 Task: AssignAyush98111@gmail.com as Assignee of Child Issue ChildIssue0000000101 of Issue Issue0000000051 in Backlog  in Scrum Project Project0000000011 in Jira. AssignAyush98111@gmail.com as Assignee of Child Issue ChildIssue0000000102 of Issue Issue0000000051 in Backlog  in Scrum Project Project0000000011 in Jira. AssignAyush98111@gmail.com as Assignee of Child Issue ChildIssue0000000103 of Issue Issue0000000052 in Backlog  in Scrum Project Project0000000011 in Jira. AssignAyush98111@gmail.com as Assignee of Child Issue ChildIssue0000000104 of Issue Issue0000000052 in Backlog  in Scrum Project Project0000000011 in Jira. AssignAyush98111@gmail.com as Assignee of Child Issue ChildIssue0000000105 of Issue Issue0000000053 in Backlog  in Scrum Project Project0000000011 in Jira
Action: Mouse moved to (122, 235)
Screenshot: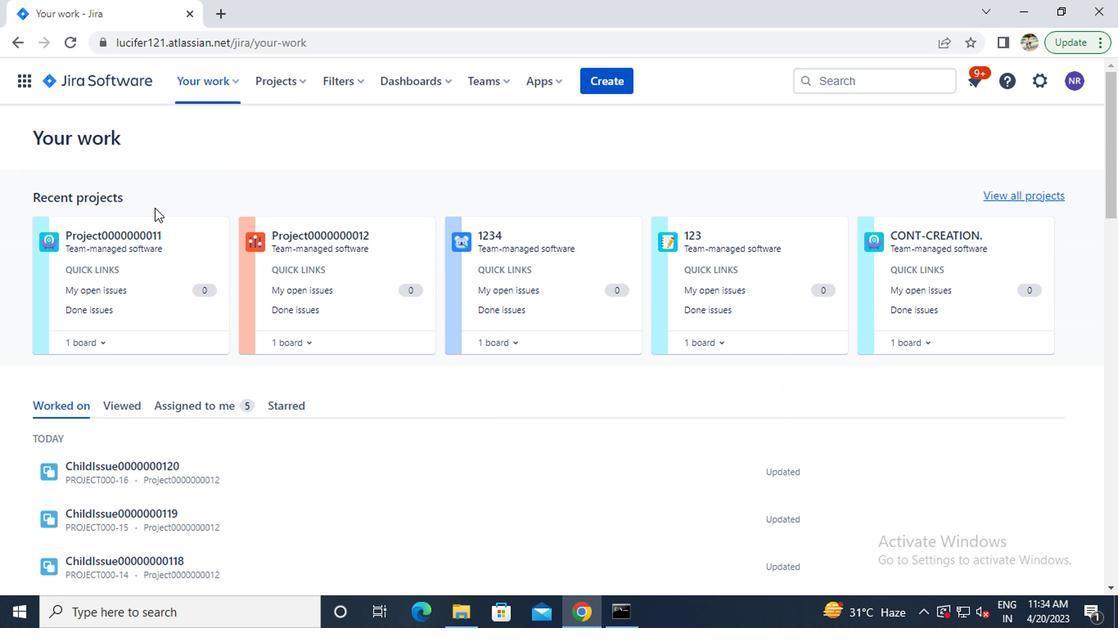 
Action: Mouse pressed left at (122, 235)
Screenshot: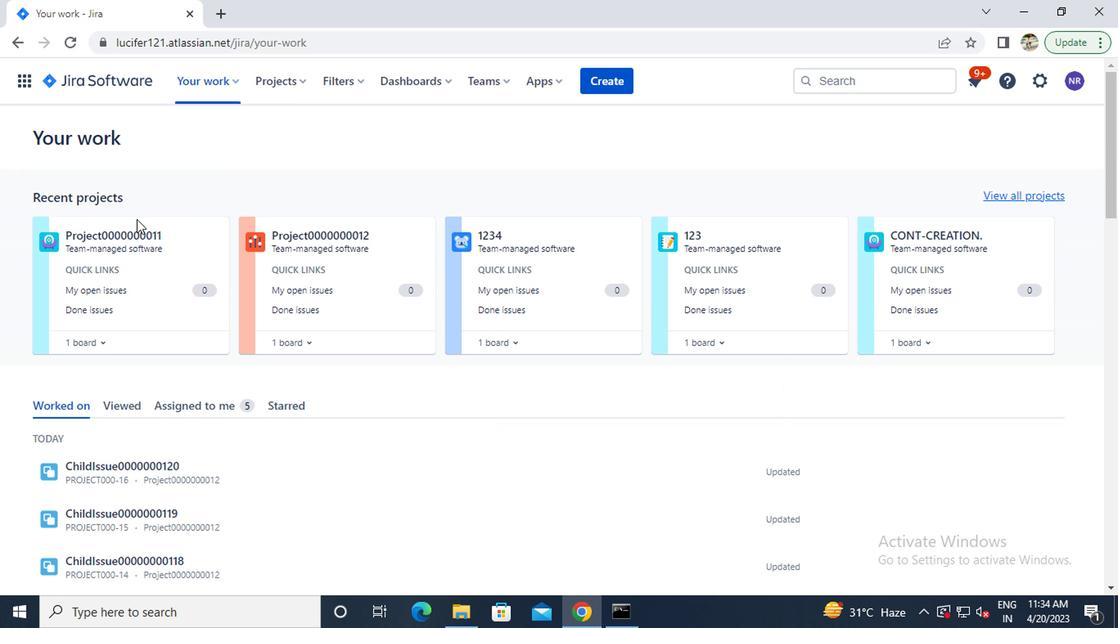 
Action: Mouse moved to (104, 246)
Screenshot: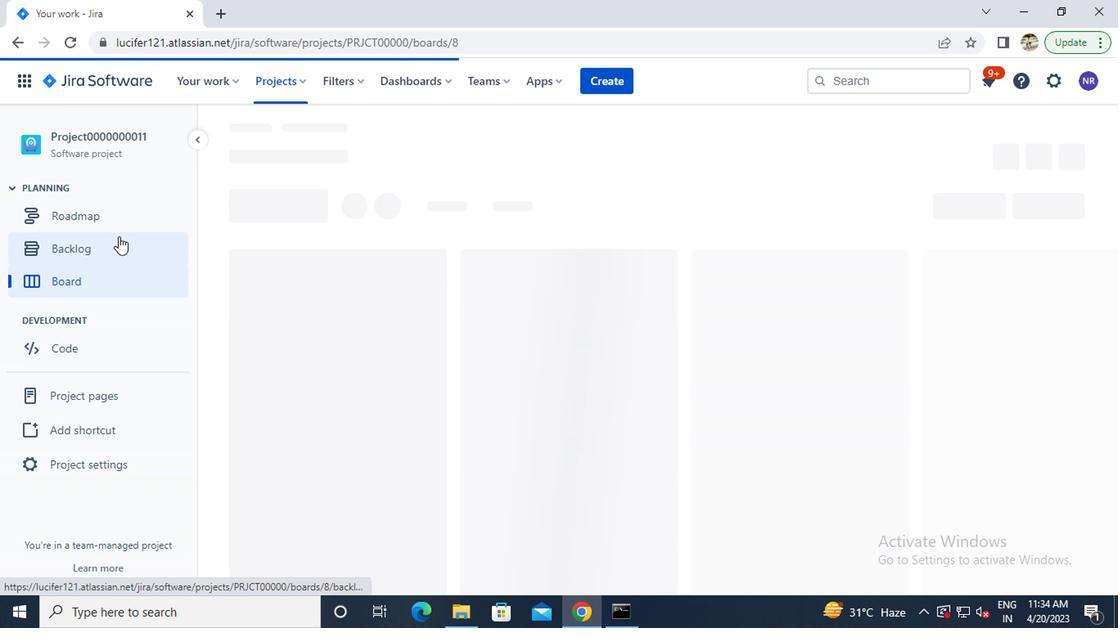 
Action: Mouse pressed left at (104, 246)
Screenshot: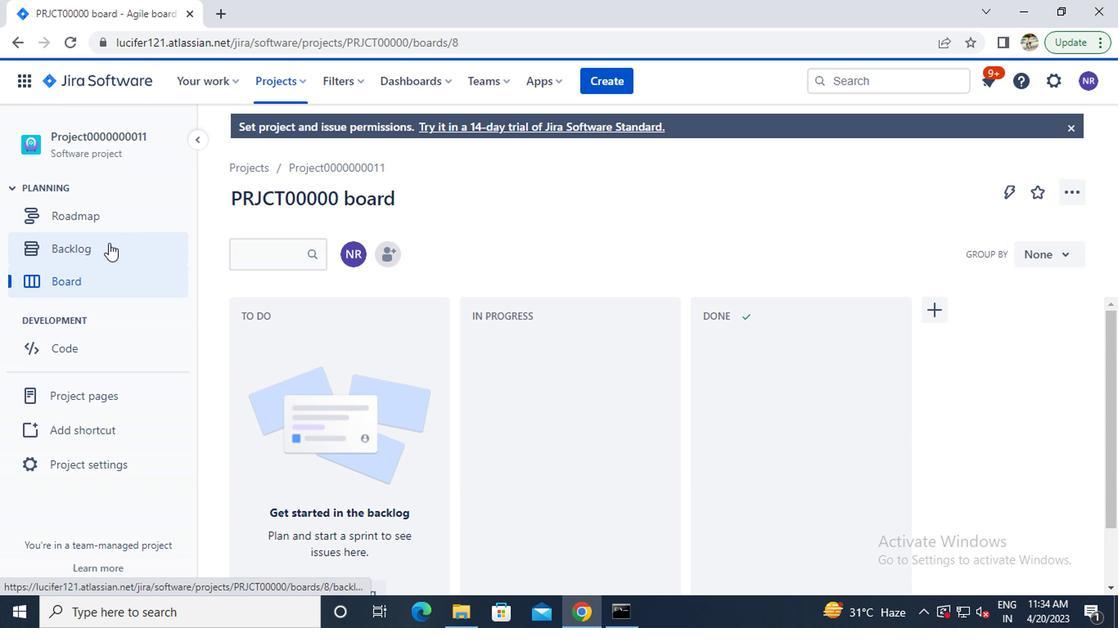 
Action: Mouse moved to (612, 348)
Screenshot: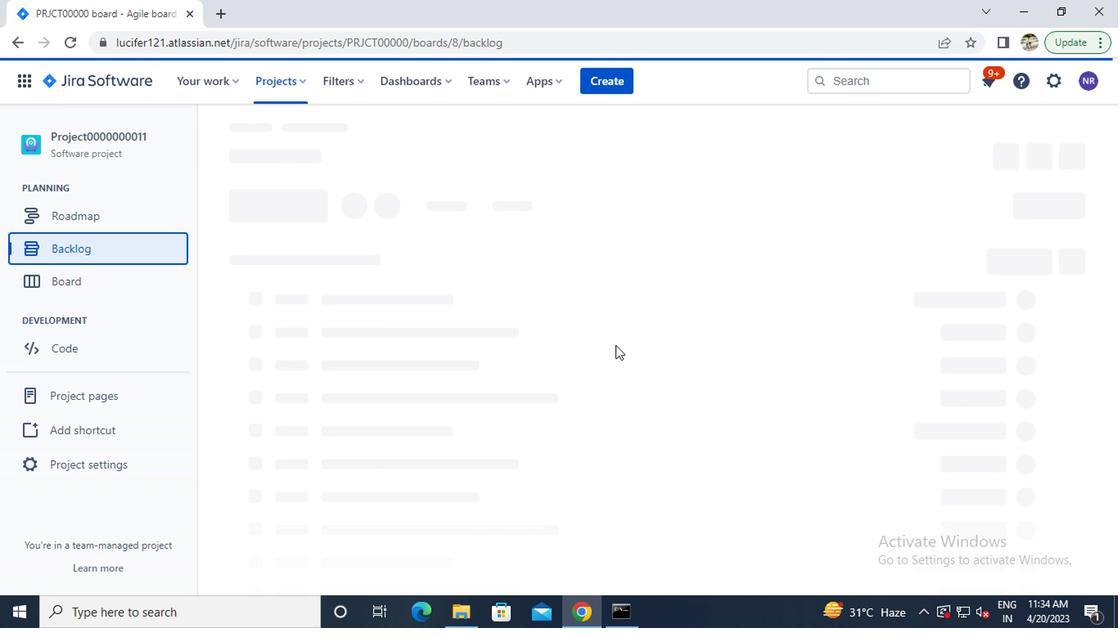 
Action: Mouse scrolled (612, 347) with delta (0, -1)
Screenshot: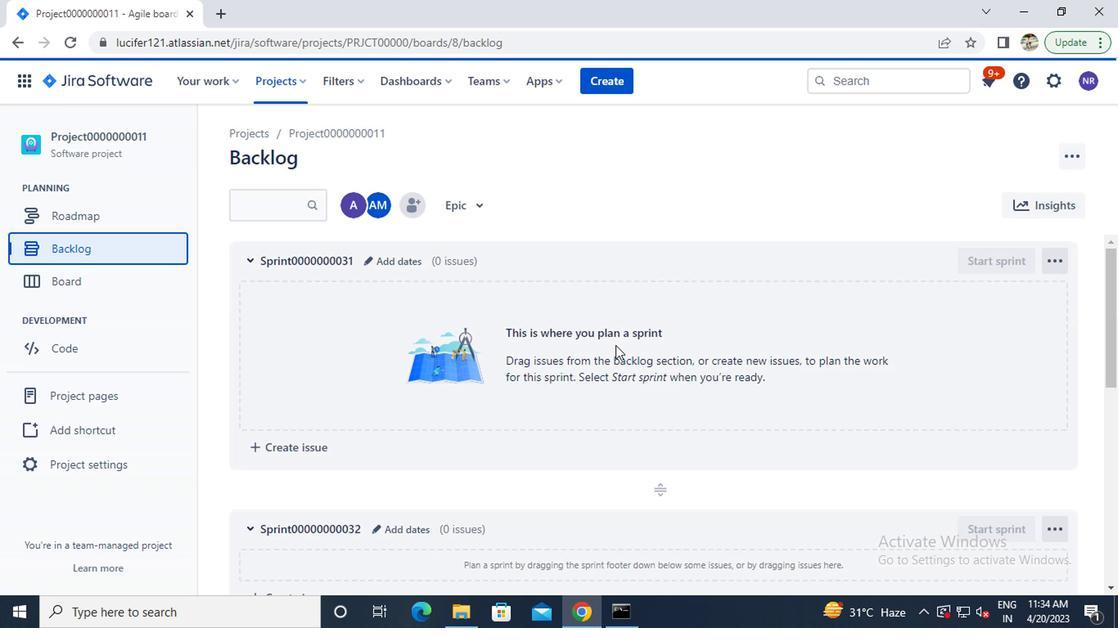 
Action: Mouse scrolled (612, 347) with delta (0, -1)
Screenshot: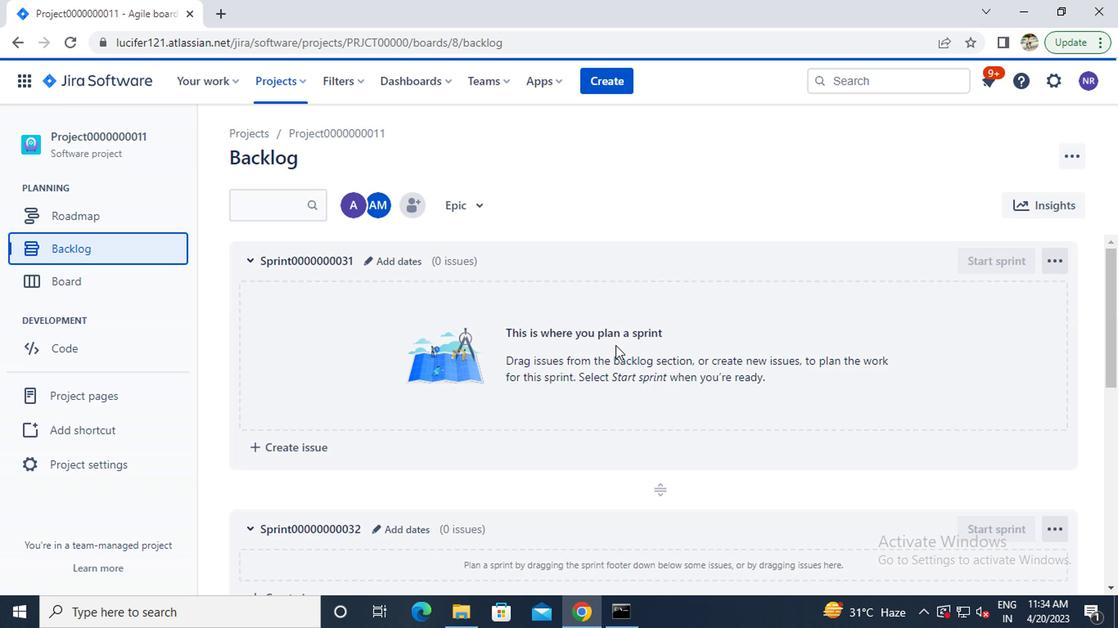 
Action: Mouse scrolled (612, 347) with delta (0, -1)
Screenshot: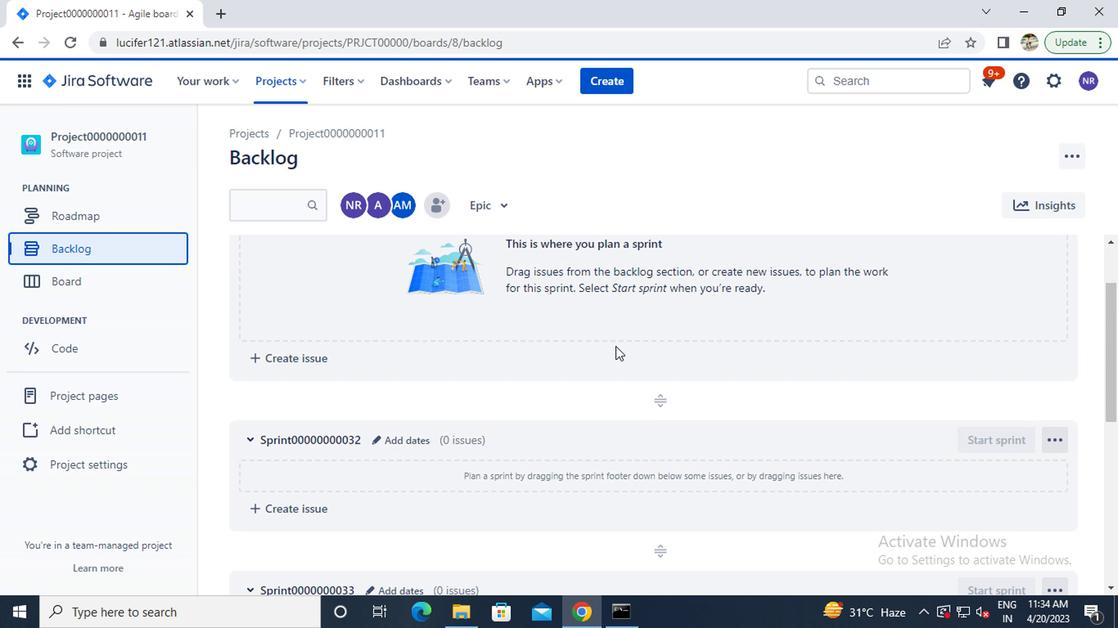 
Action: Mouse scrolled (612, 347) with delta (0, -1)
Screenshot: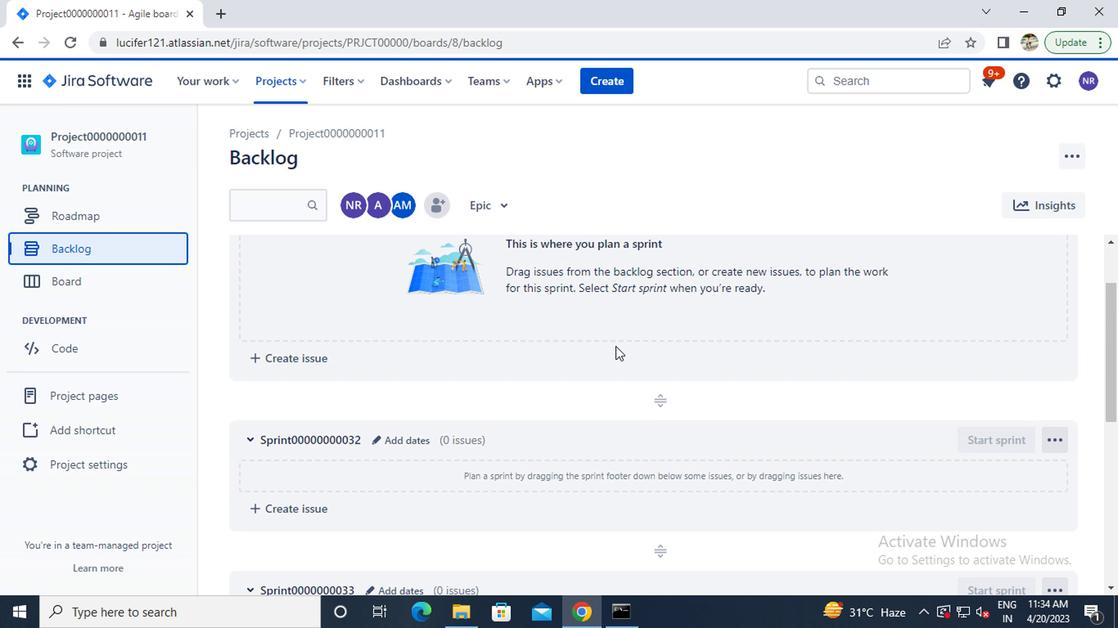 
Action: Mouse scrolled (612, 347) with delta (0, -1)
Screenshot: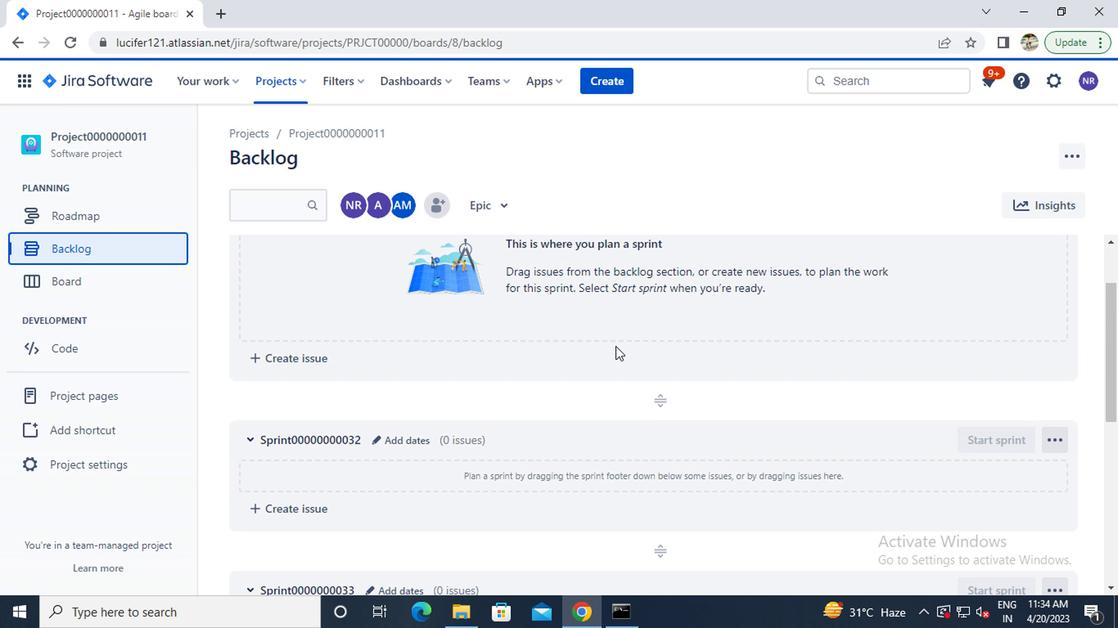 
Action: Mouse moved to (612, 348)
Screenshot: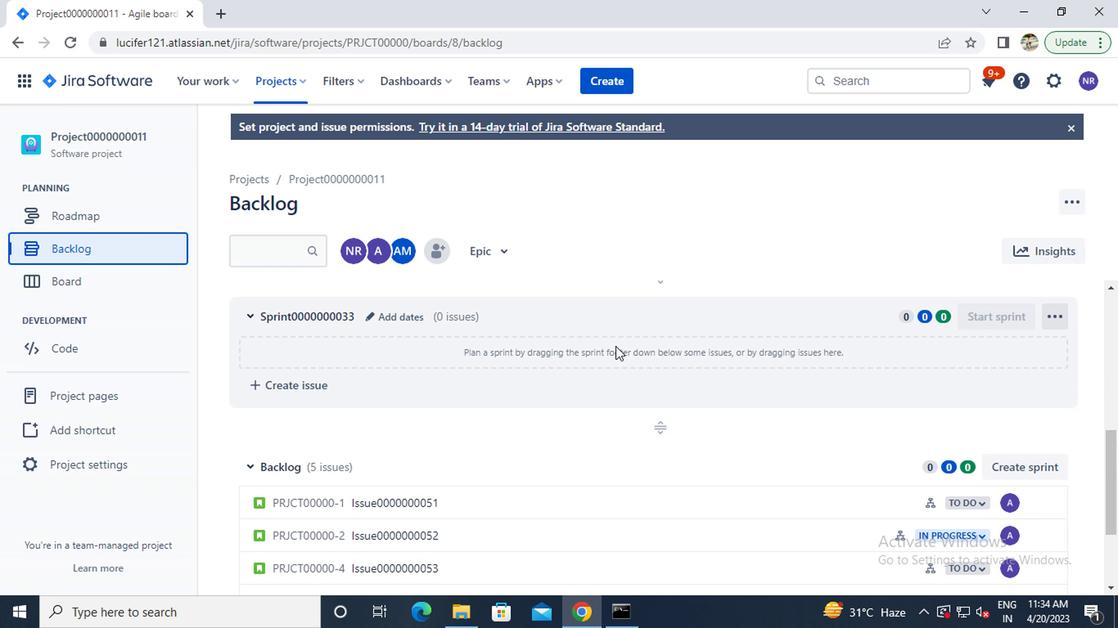 
Action: Mouse scrolled (612, 347) with delta (0, -1)
Screenshot: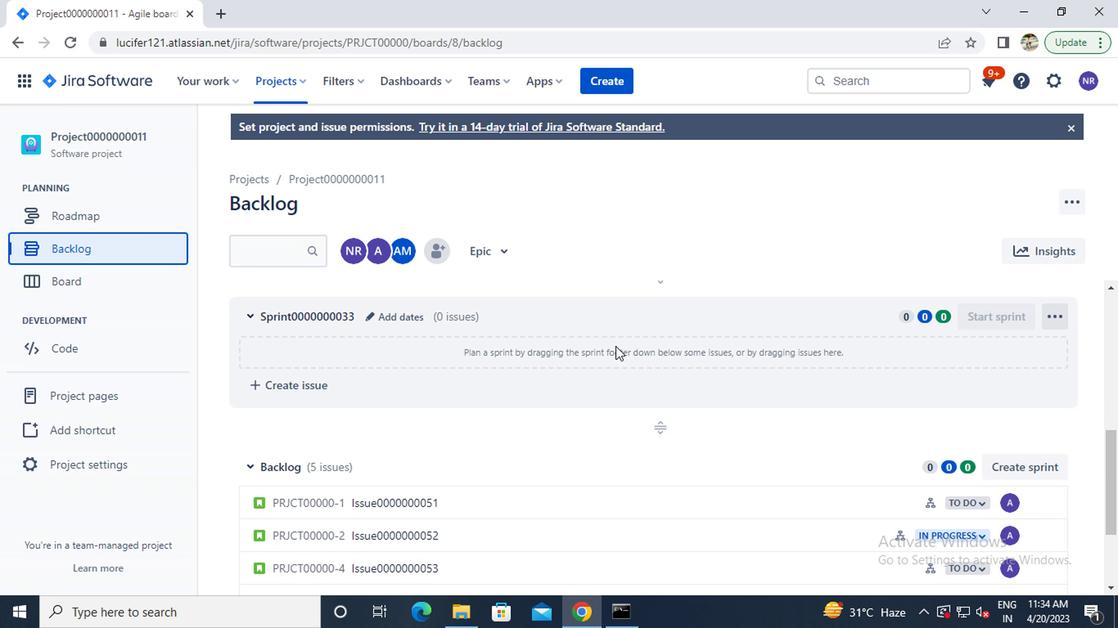 
Action: Mouse moved to (320, 415)
Screenshot: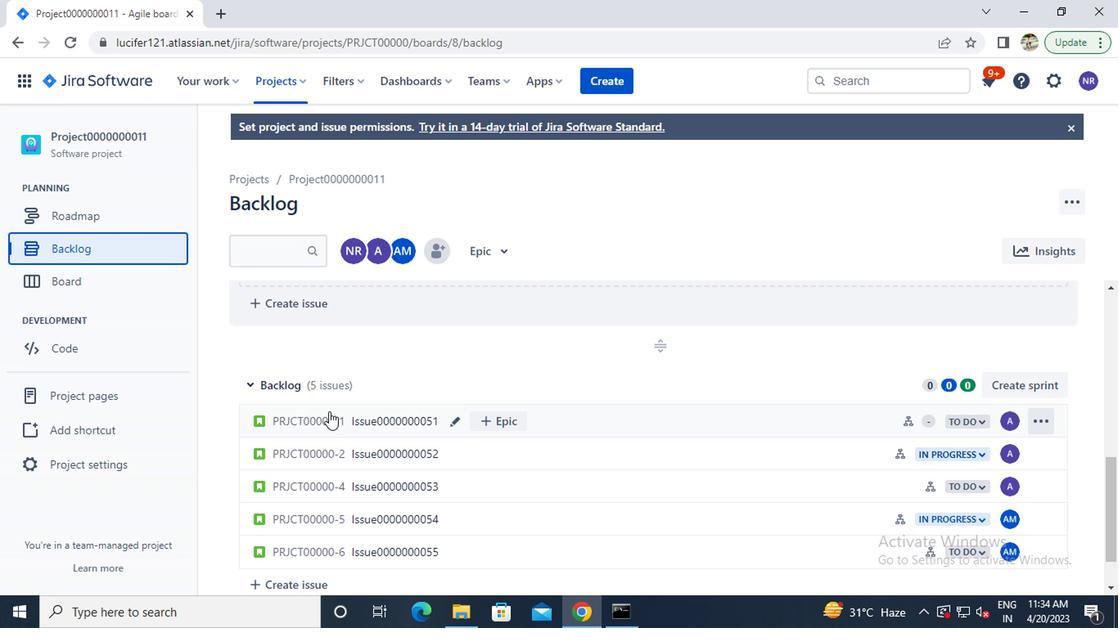 
Action: Mouse pressed left at (320, 415)
Screenshot: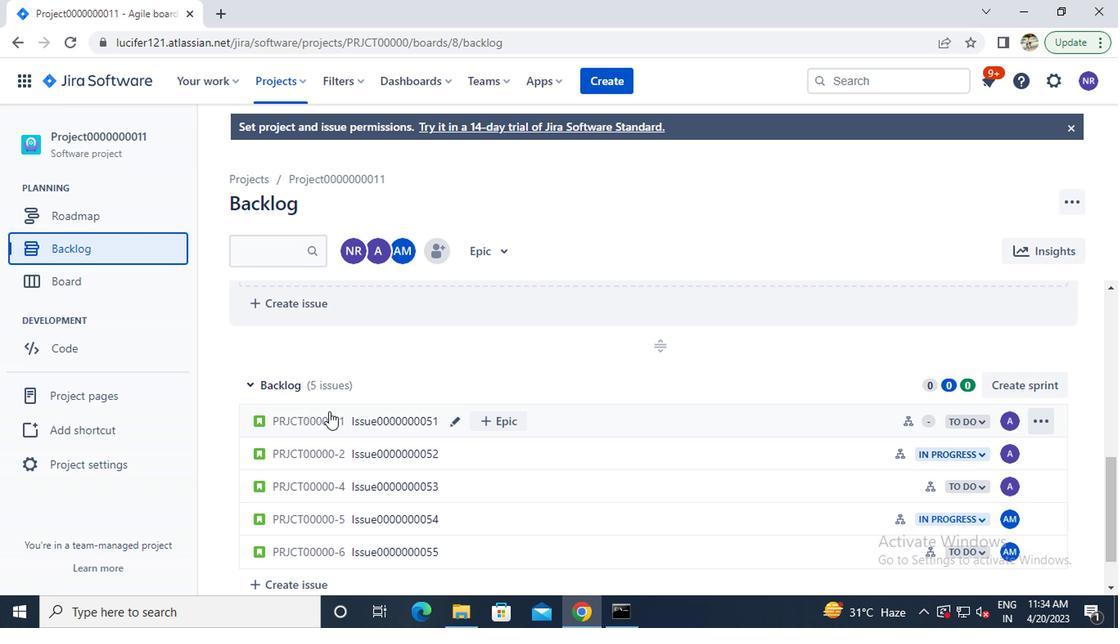 
Action: Mouse moved to (937, 487)
Screenshot: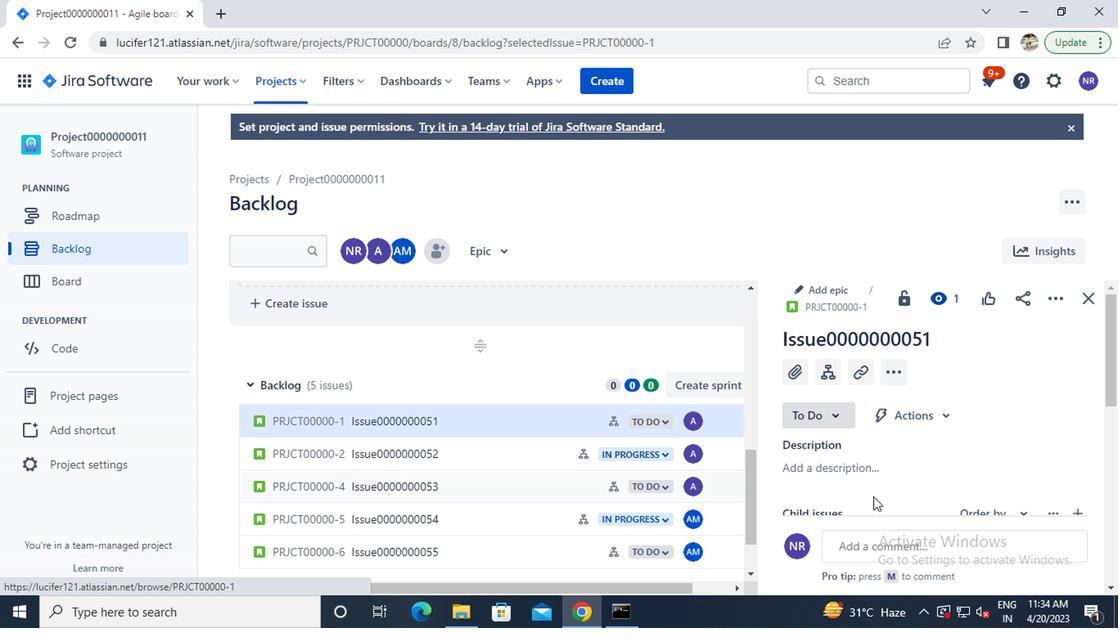 
Action: Mouse scrolled (937, 486) with delta (0, 0)
Screenshot: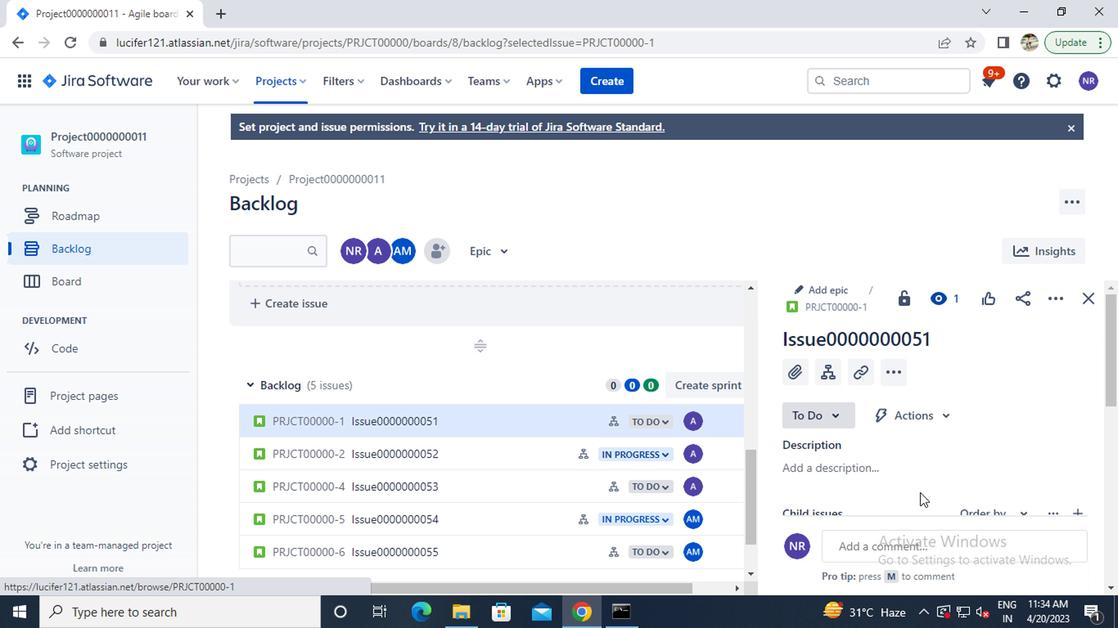 
Action: Mouse scrolled (937, 486) with delta (0, 0)
Screenshot: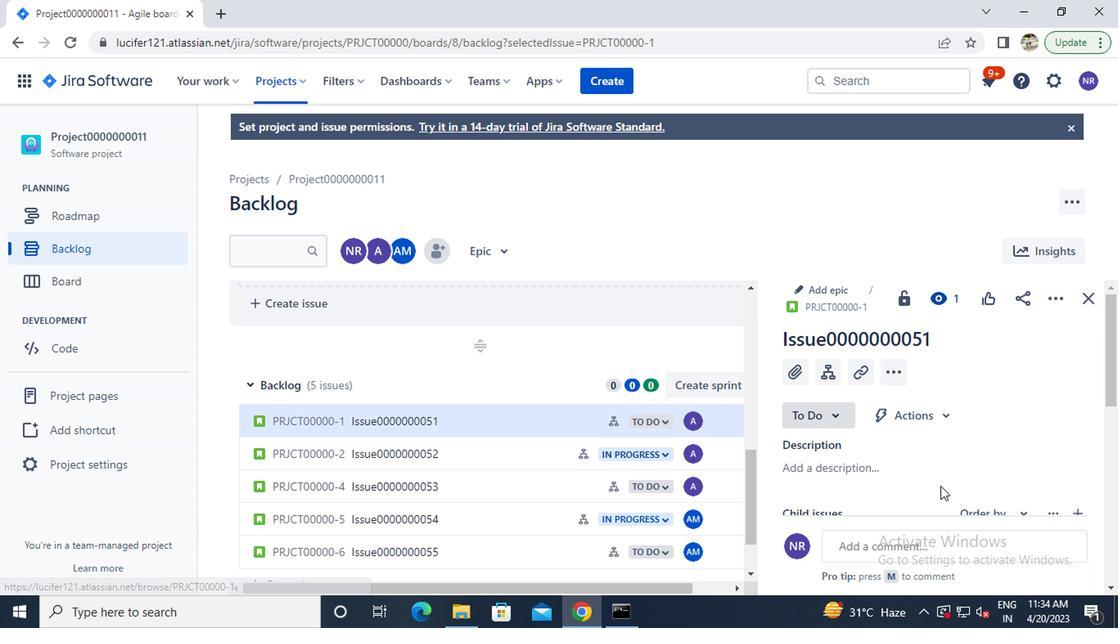 
Action: Mouse moved to (1020, 404)
Screenshot: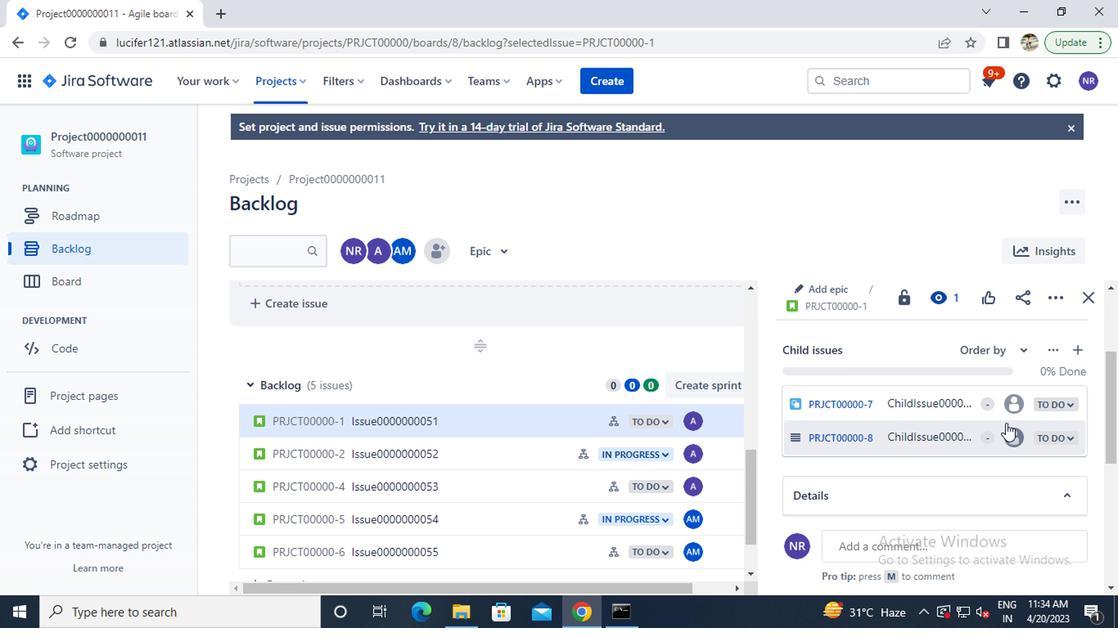 
Action: Mouse pressed left at (1020, 404)
Screenshot: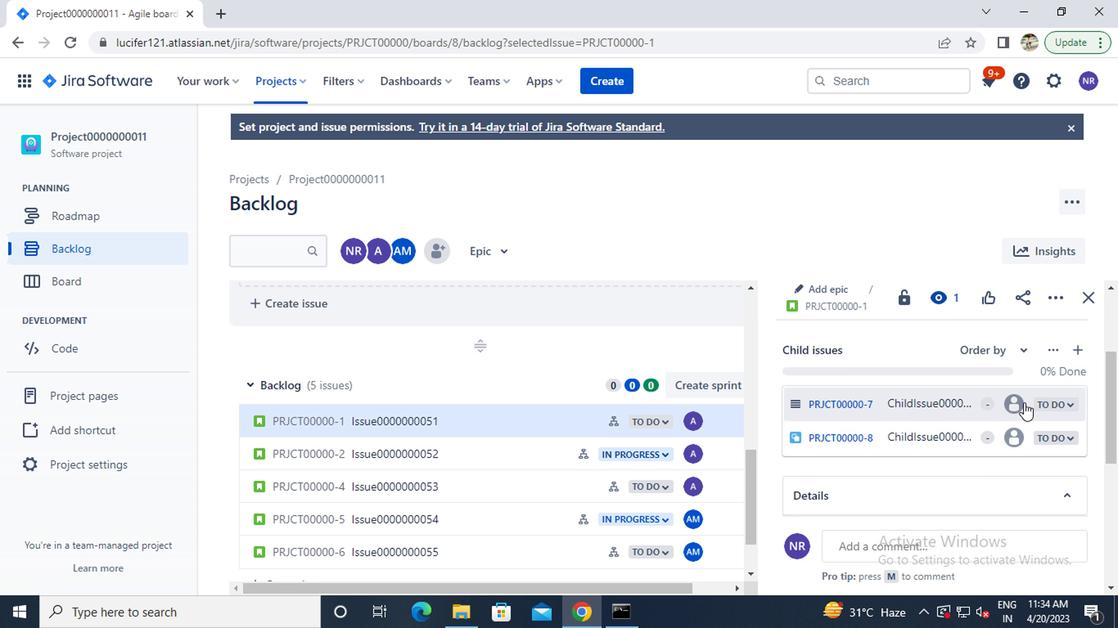 
Action: Mouse moved to (863, 462)
Screenshot: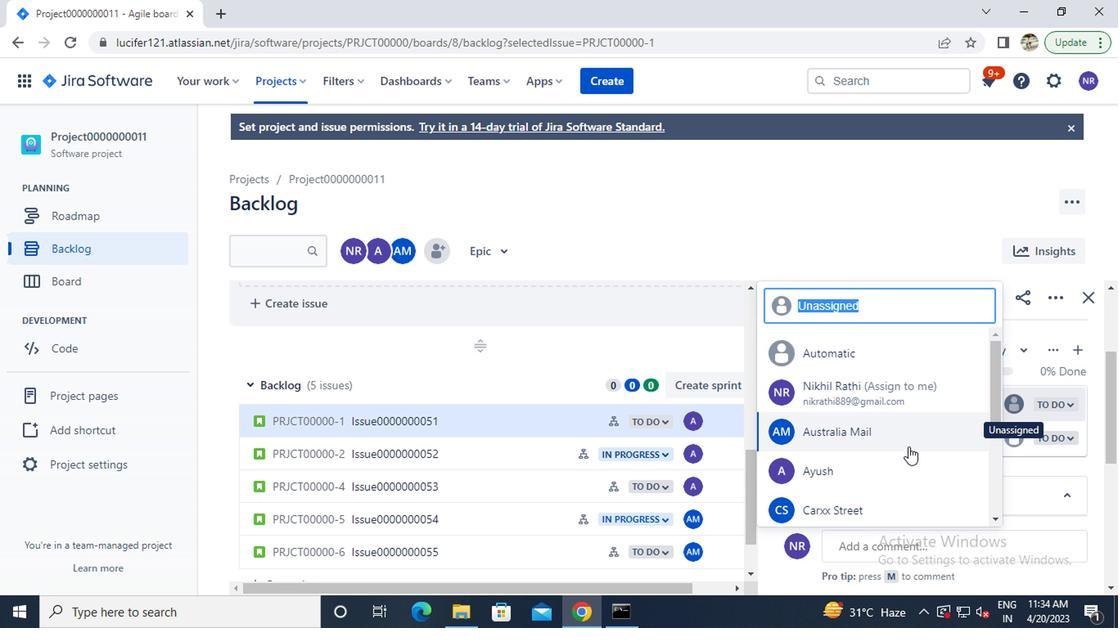 
Action: Mouse pressed left at (863, 462)
Screenshot: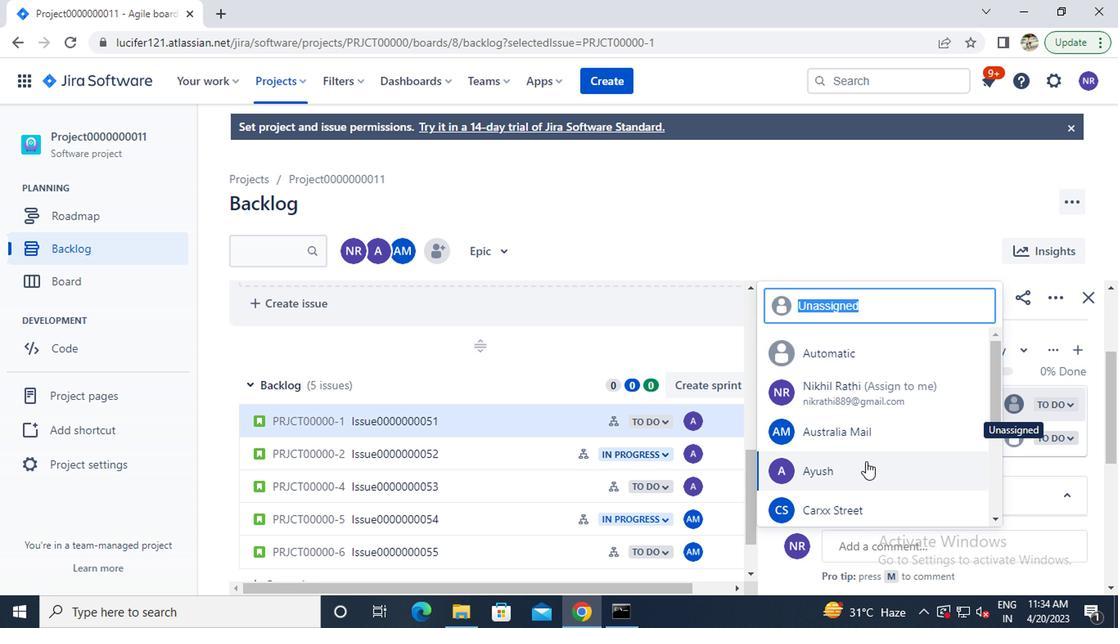
Action: Mouse moved to (1013, 437)
Screenshot: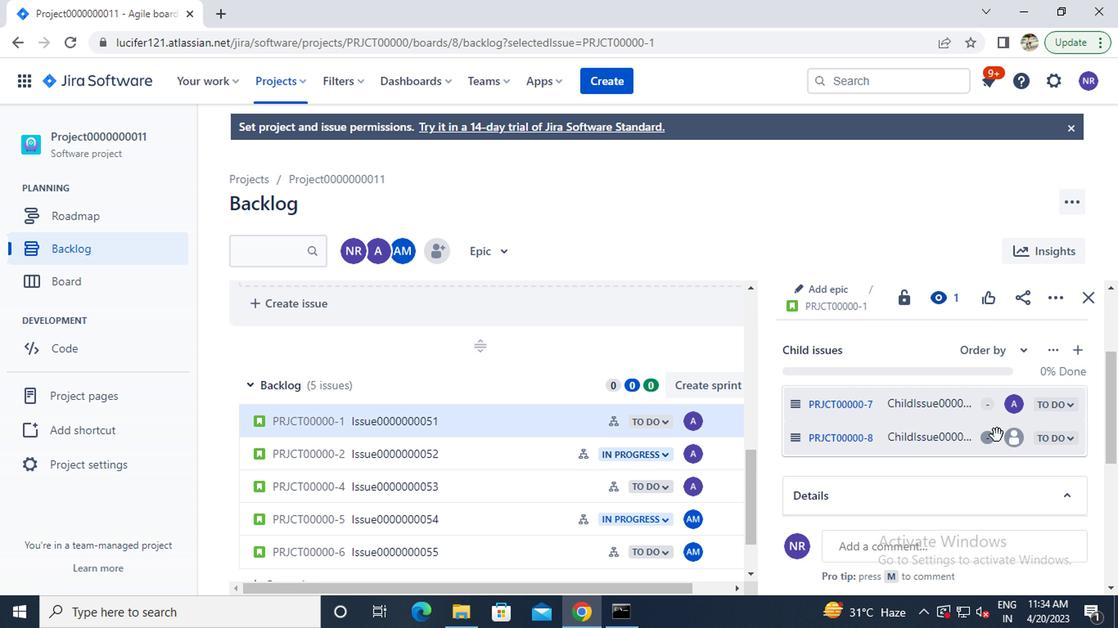 
Action: Mouse pressed left at (1013, 437)
Screenshot: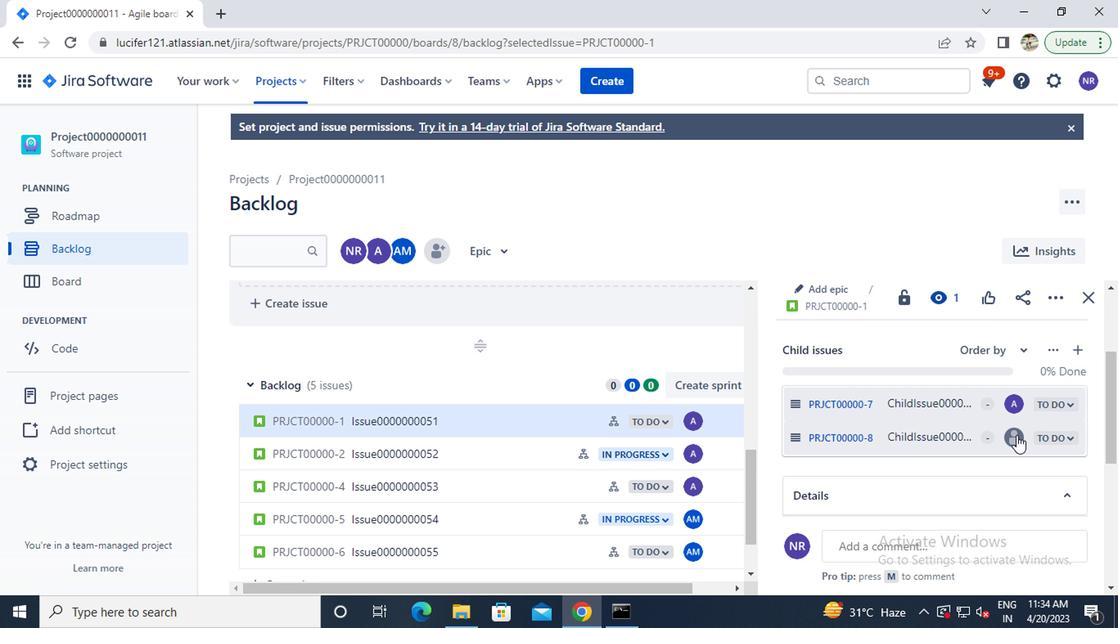 
Action: Mouse moved to (829, 500)
Screenshot: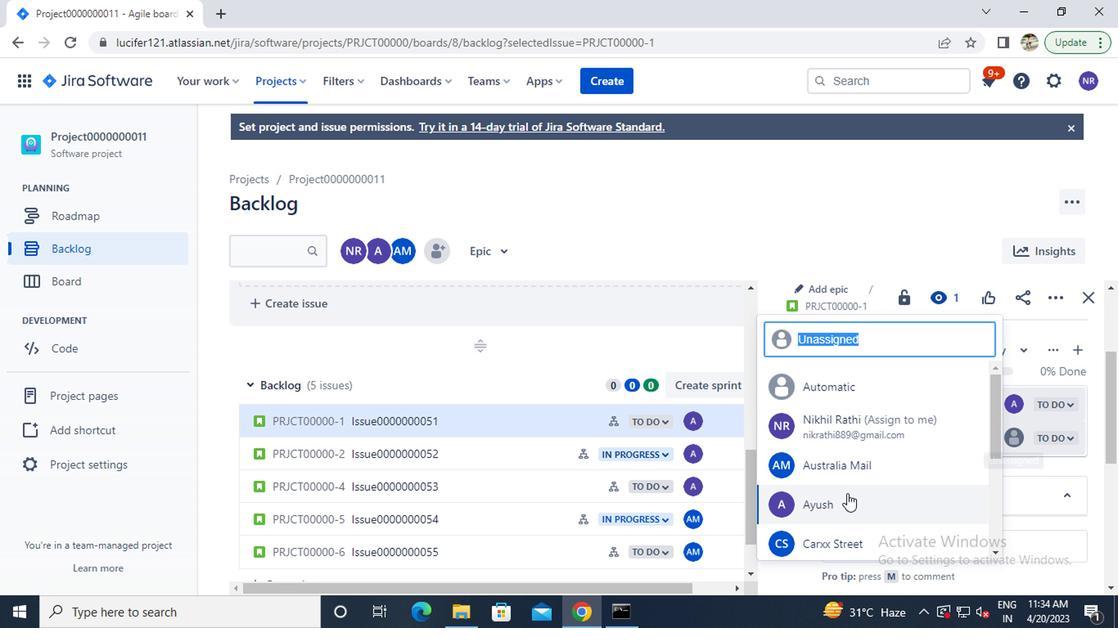 
Action: Mouse pressed left at (829, 500)
Screenshot: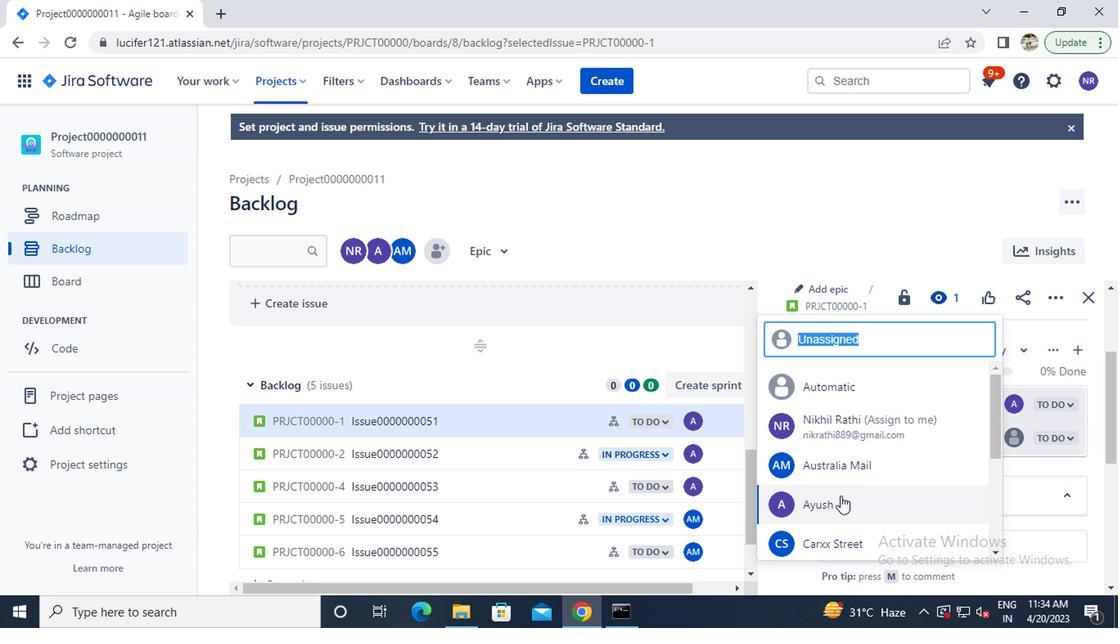 
Action: Mouse moved to (314, 452)
Screenshot: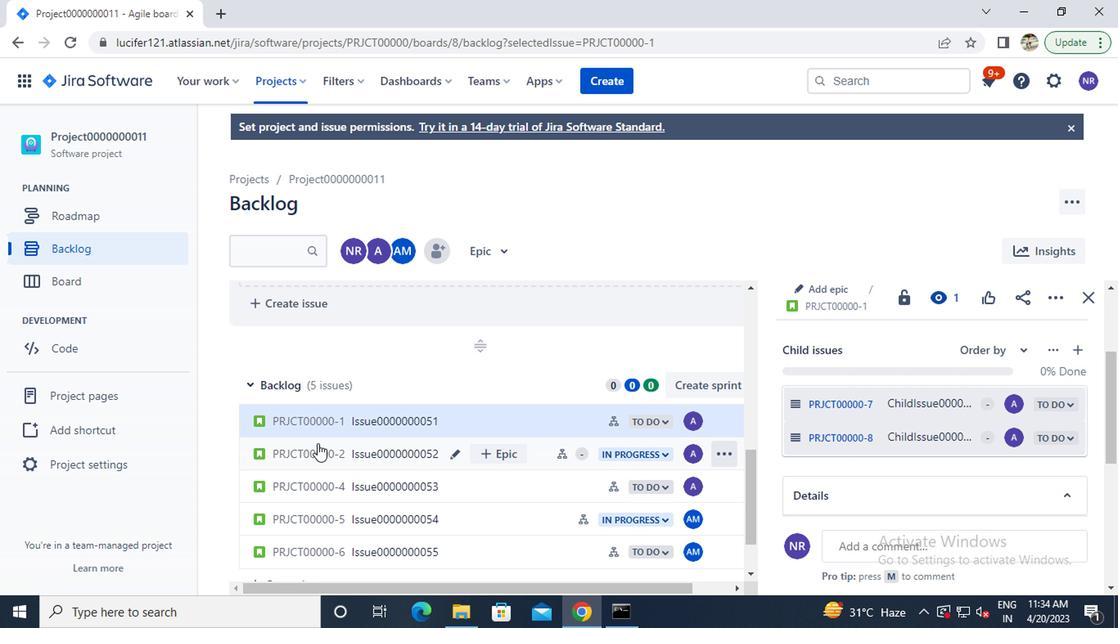 
Action: Mouse pressed left at (314, 452)
Screenshot: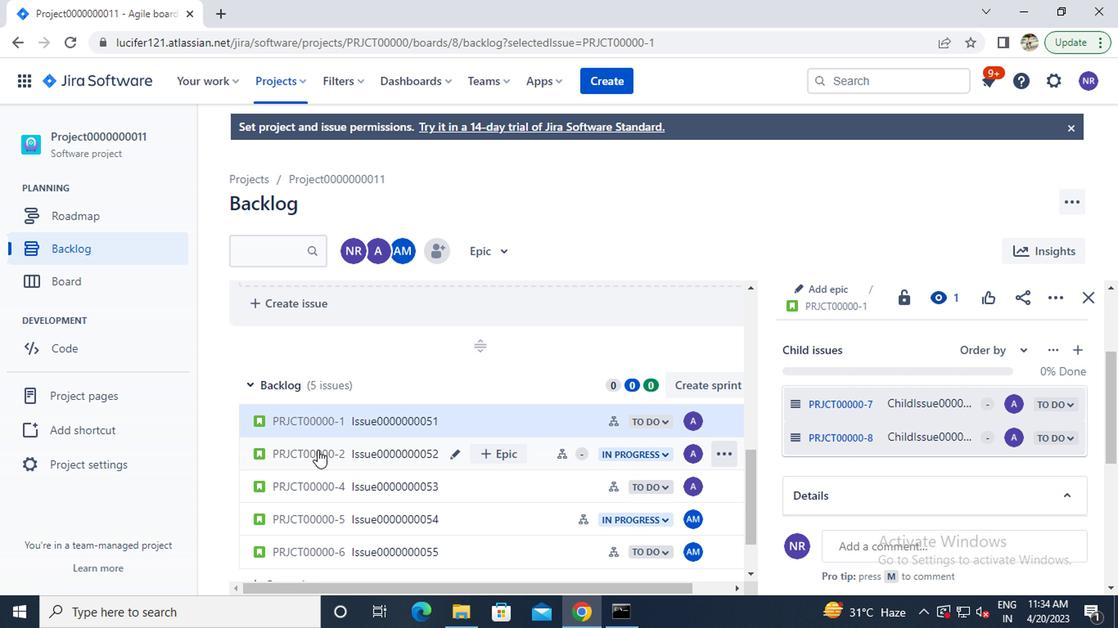 
Action: Mouse moved to (1002, 454)
Screenshot: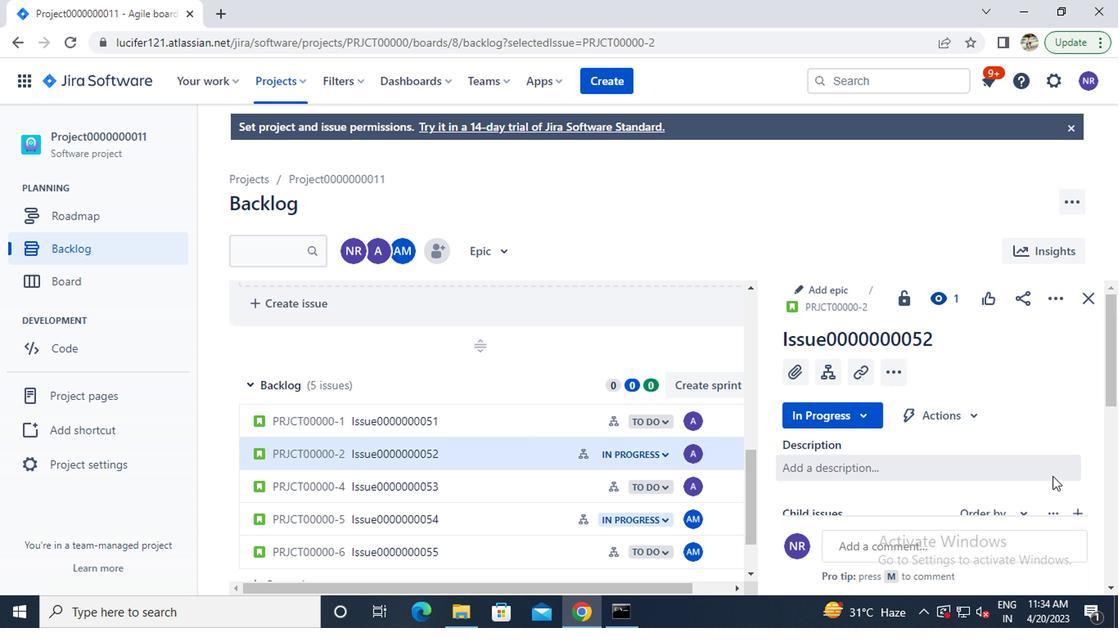 
Action: Mouse scrolled (1002, 453) with delta (0, 0)
Screenshot: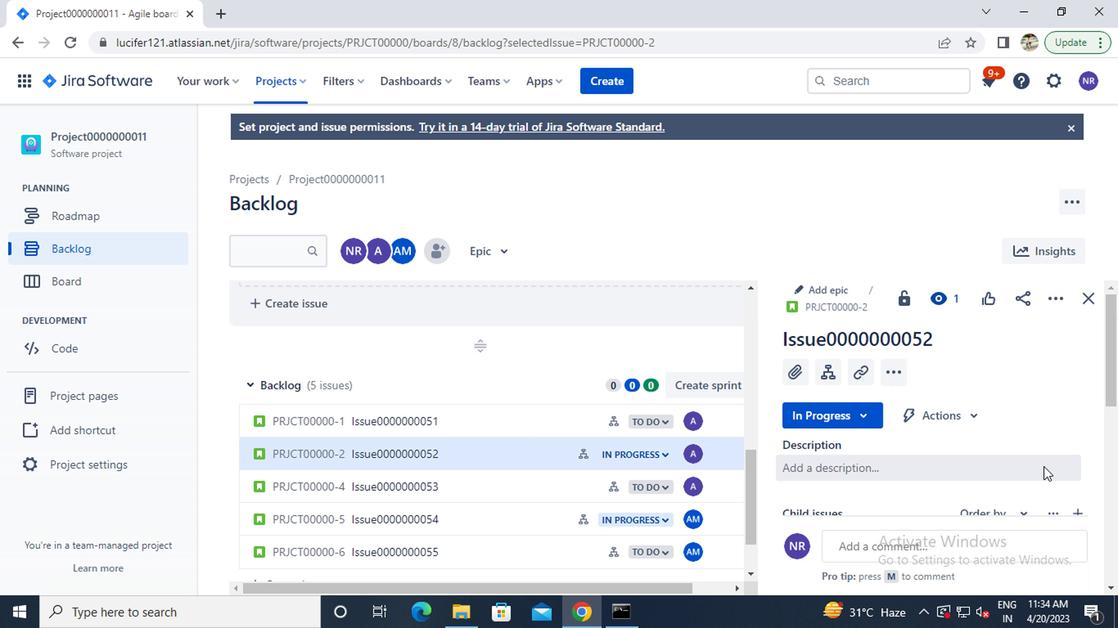 
Action: Mouse scrolled (1002, 453) with delta (0, 0)
Screenshot: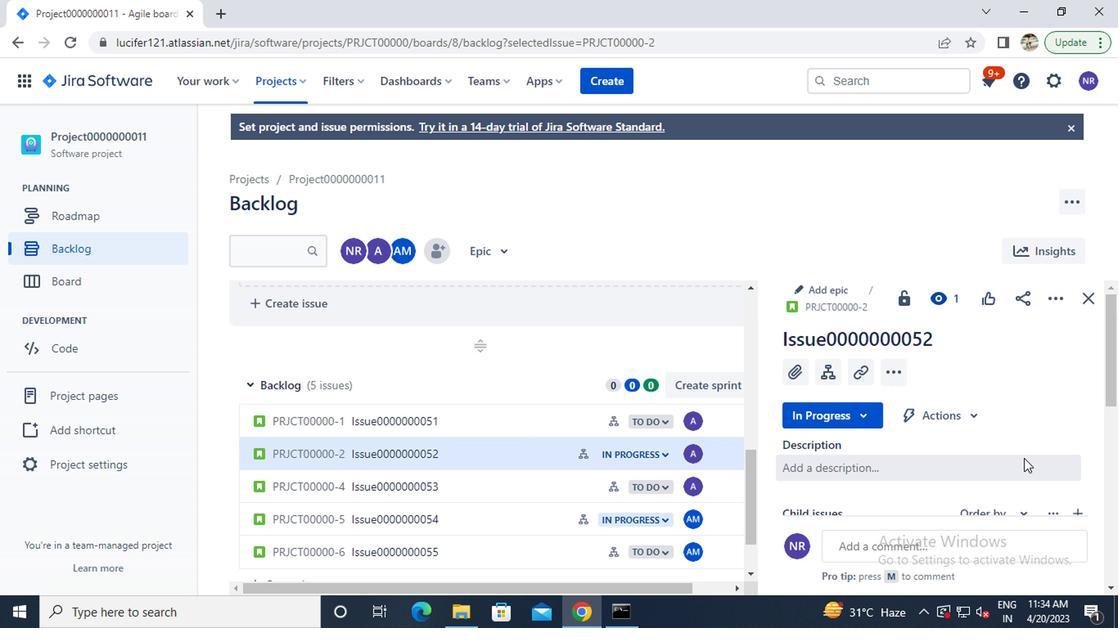 
Action: Mouse moved to (1012, 405)
Screenshot: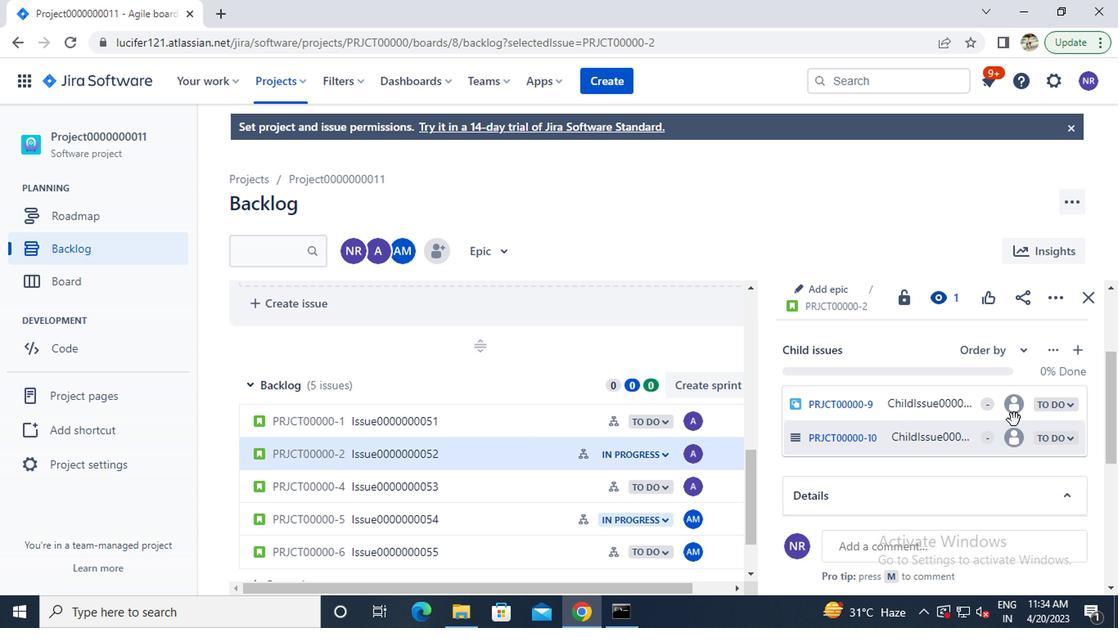 
Action: Mouse pressed left at (1012, 405)
Screenshot: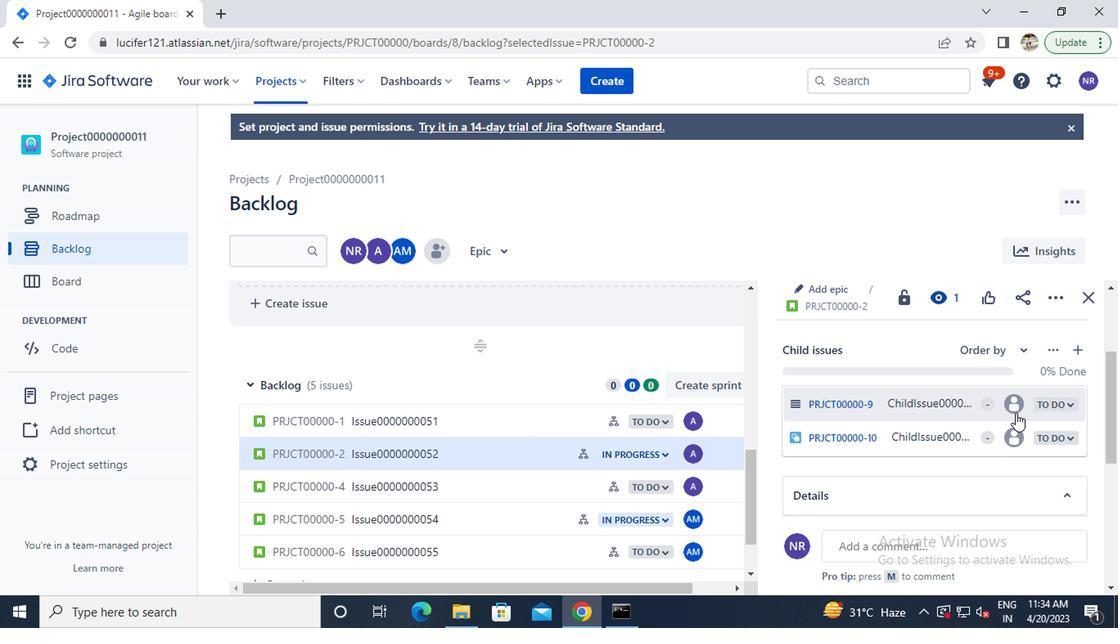 
Action: Mouse moved to (835, 460)
Screenshot: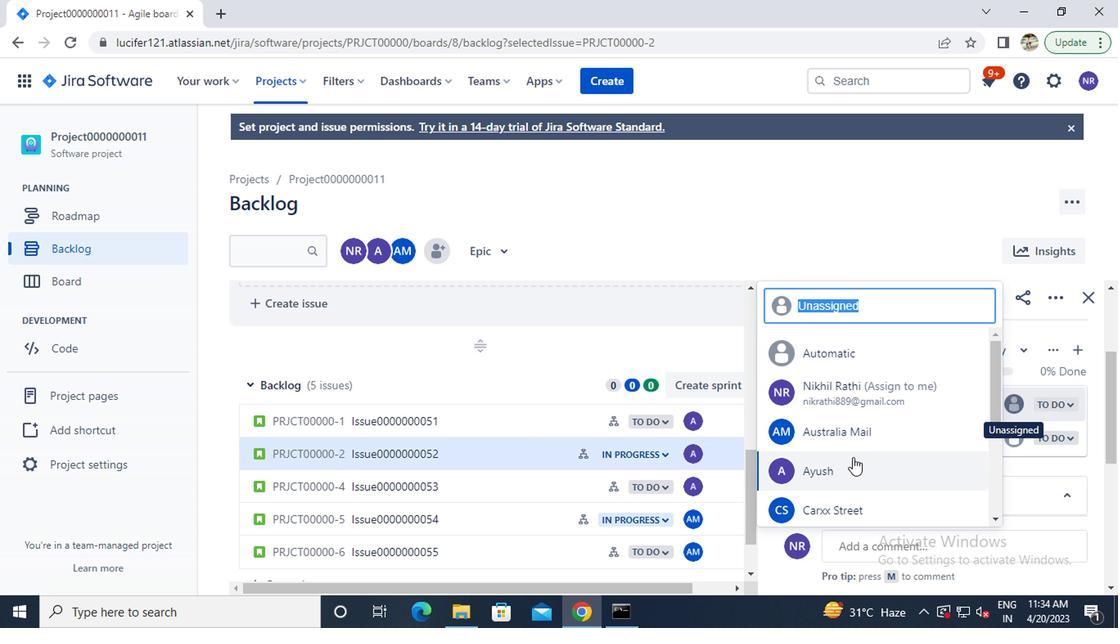 
Action: Mouse pressed left at (835, 460)
Screenshot: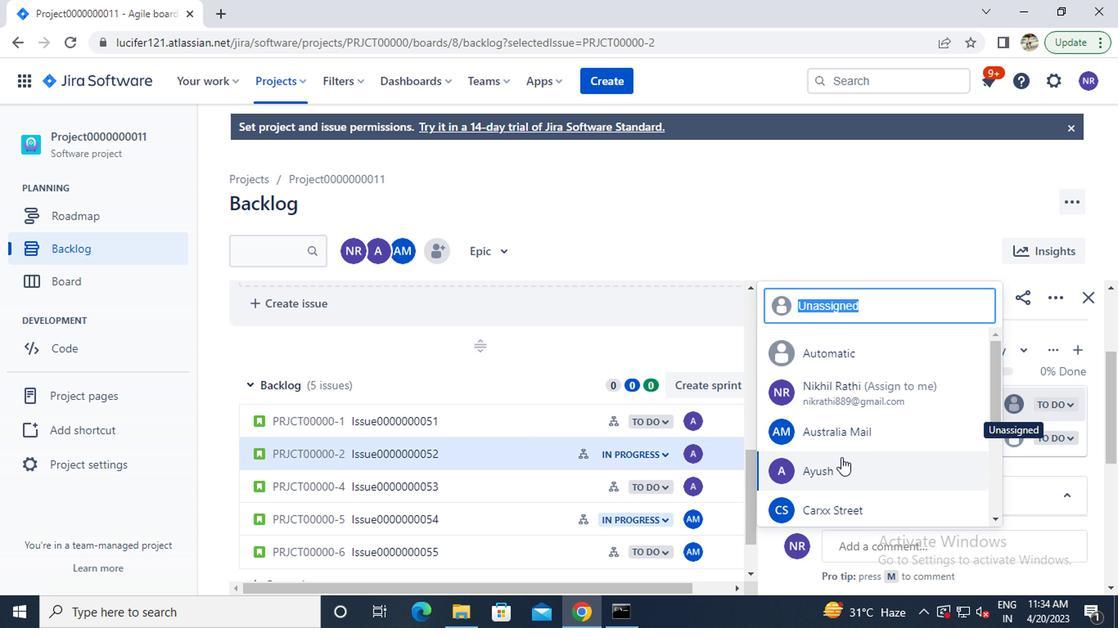 
Action: Mouse moved to (1006, 437)
Screenshot: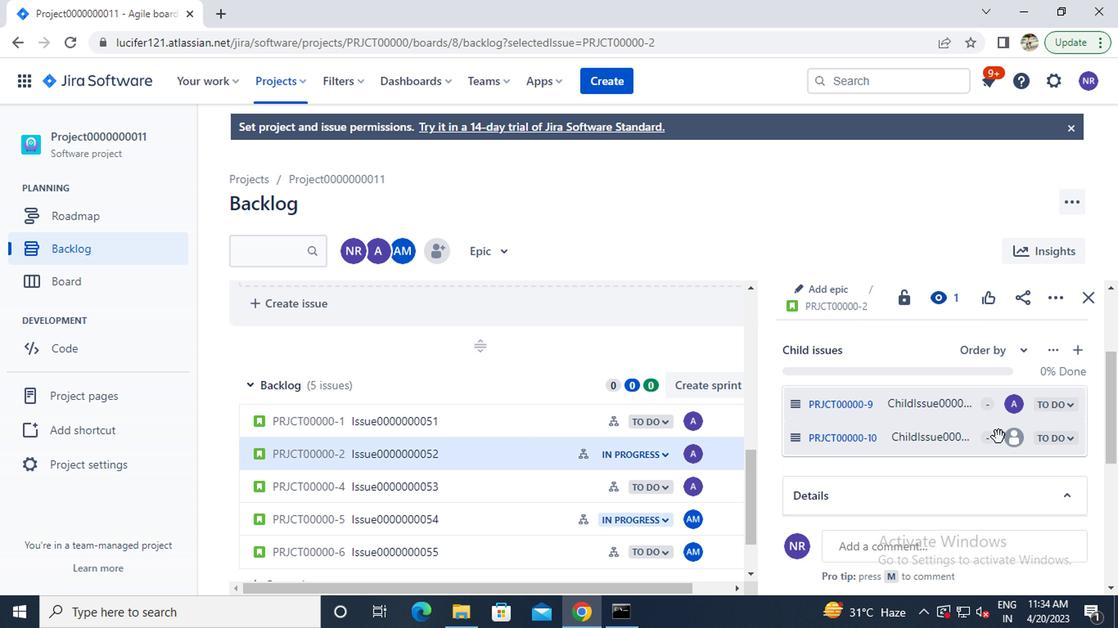 
Action: Mouse pressed left at (1006, 437)
Screenshot: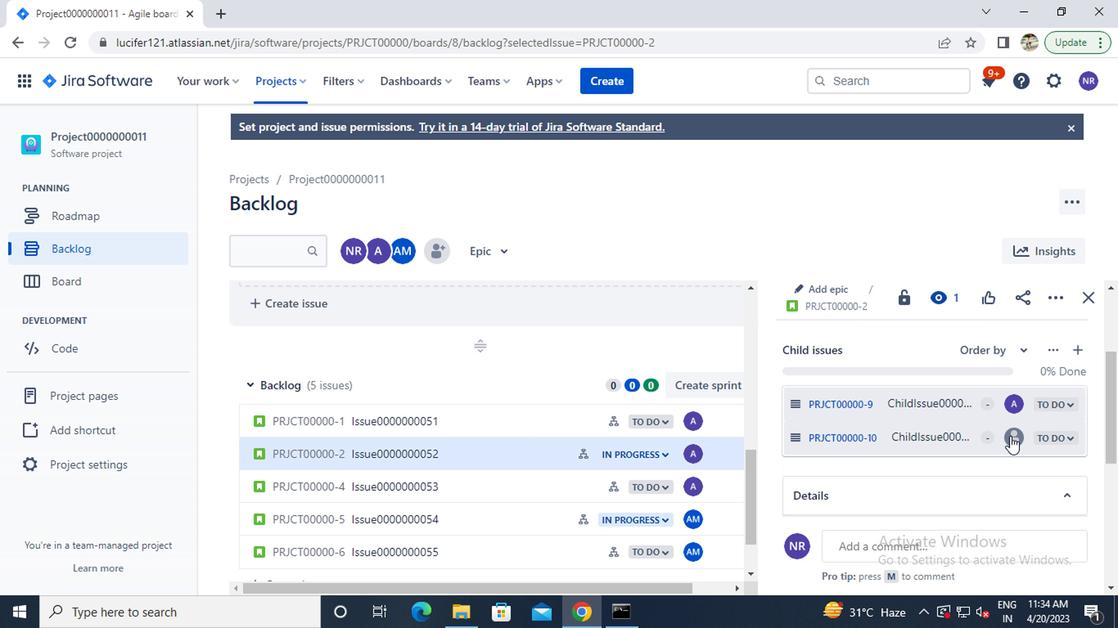 
Action: Mouse moved to (932, 462)
Screenshot: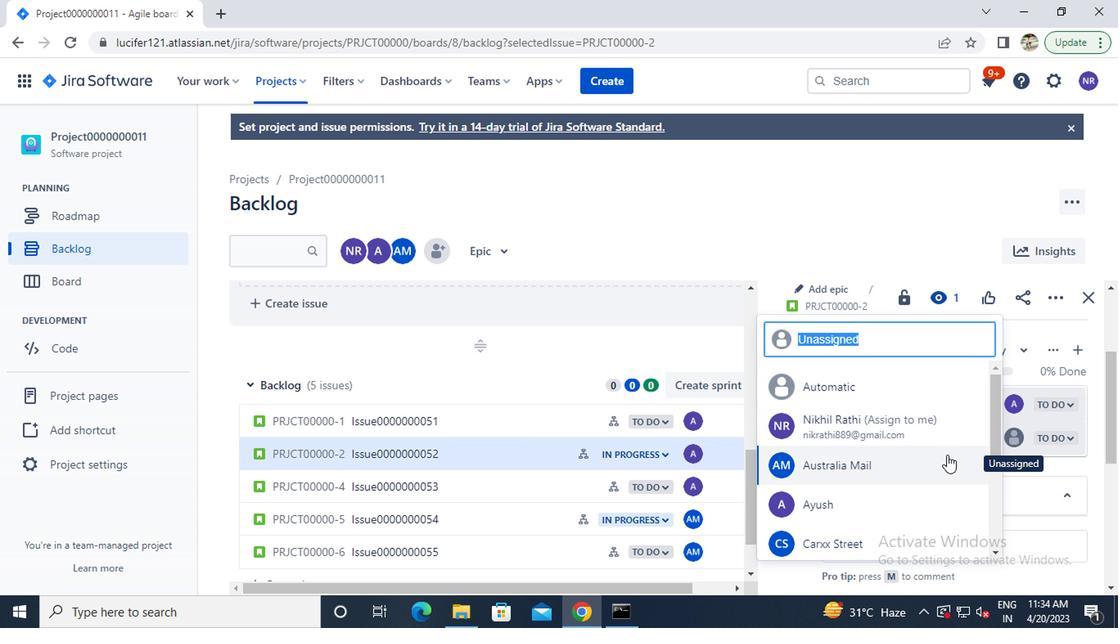 
Action: Mouse scrolled (932, 462) with delta (0, 0)
Screenshot: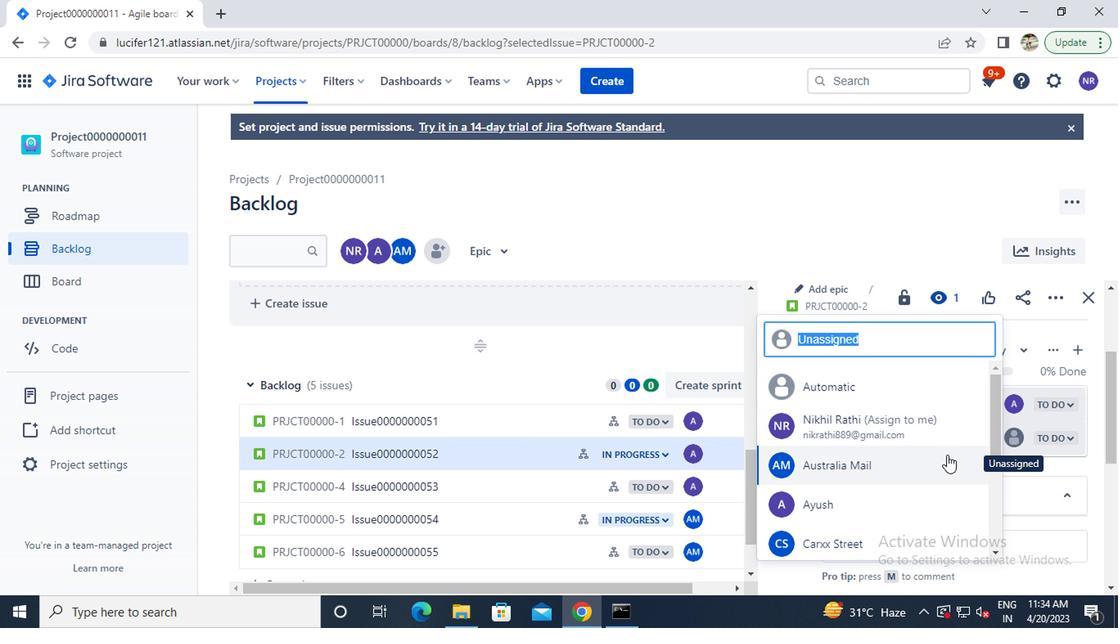 
Action: Mouse moved to (833, 431)
Screenshot: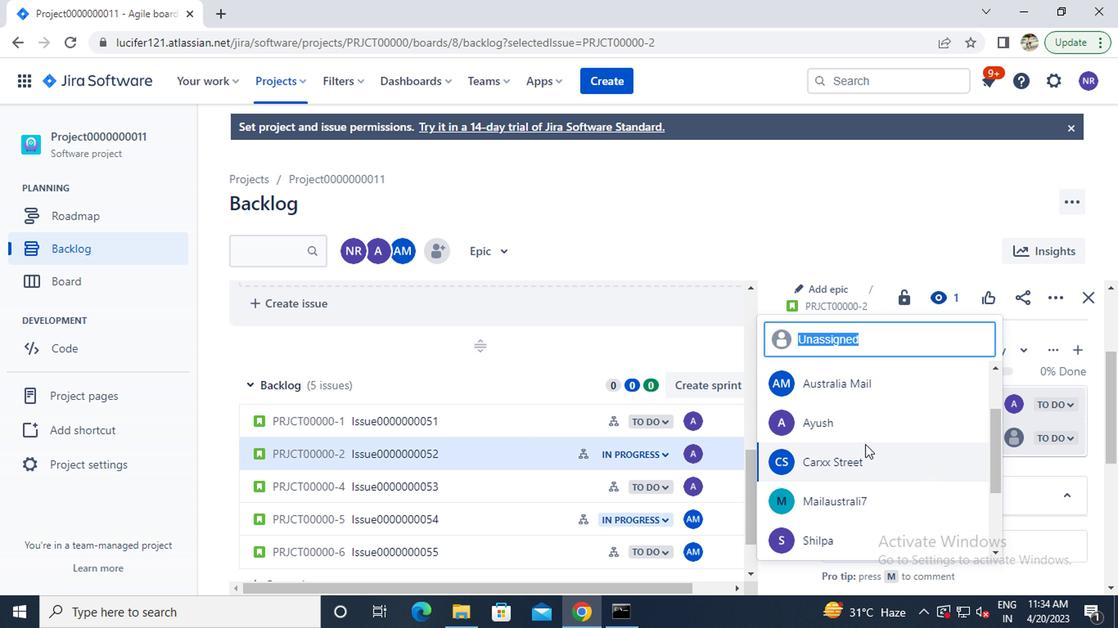 
Action: Mouse pressed left at (833, 431)
Screenshot: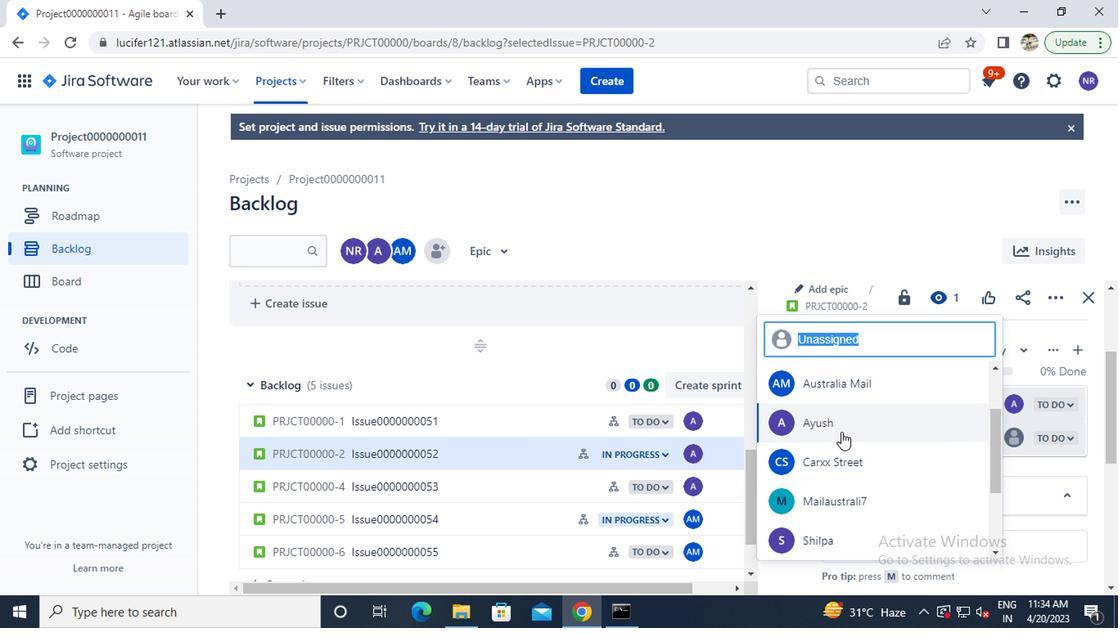 
Action: Mouse moved to (414, 488)
Screenshot: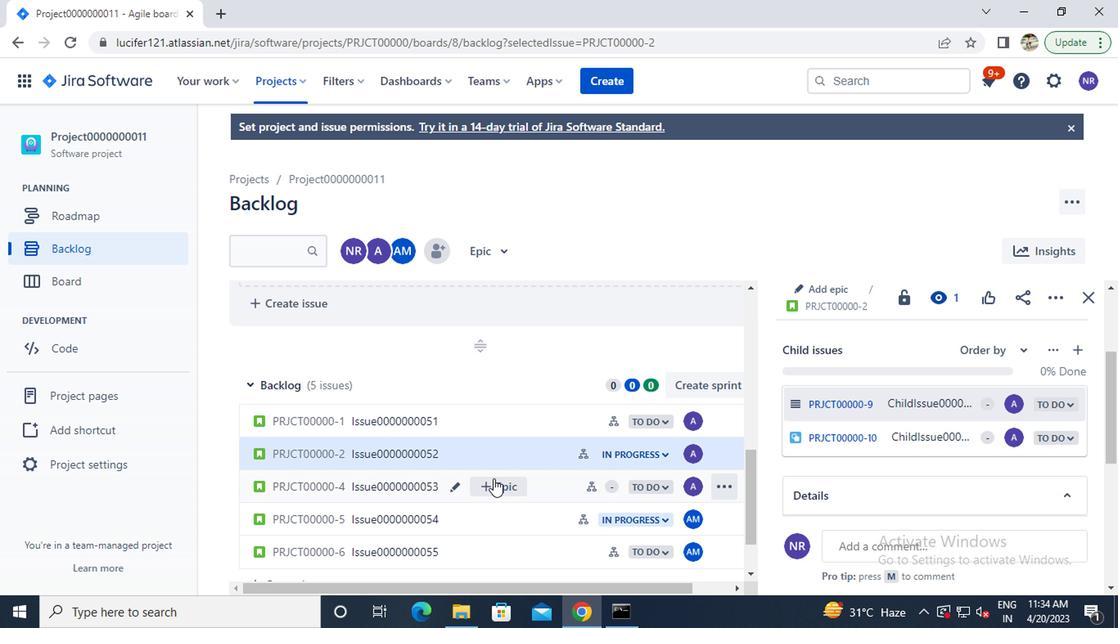 
Action: Mouse pressed left at (414, 488)
Screenshot: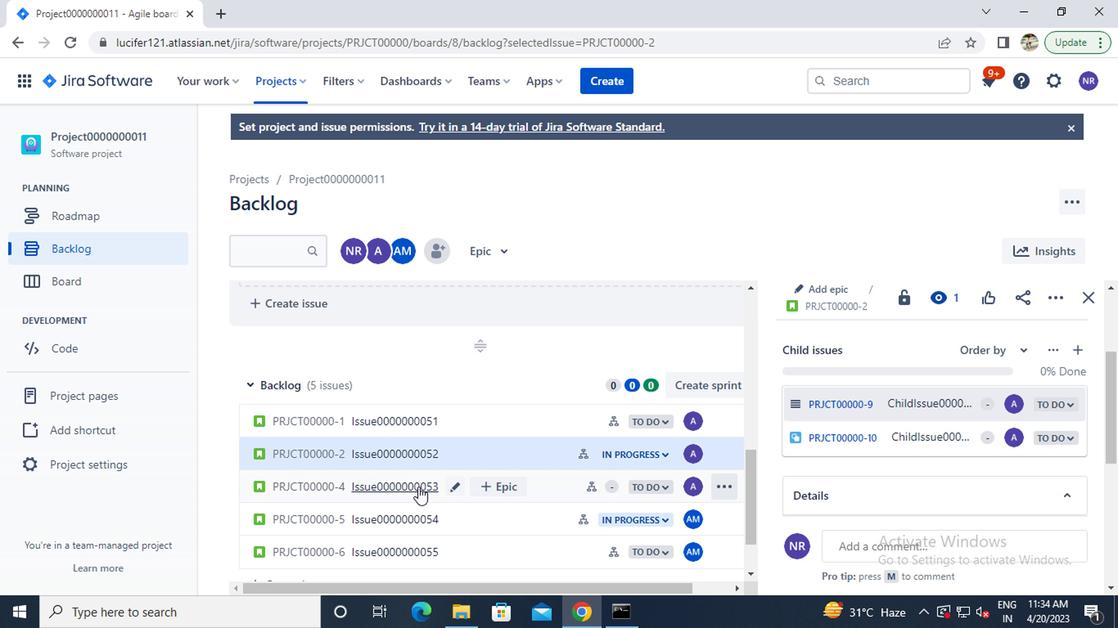 
Action: Mouse moved to (914, 455)
Screenshot: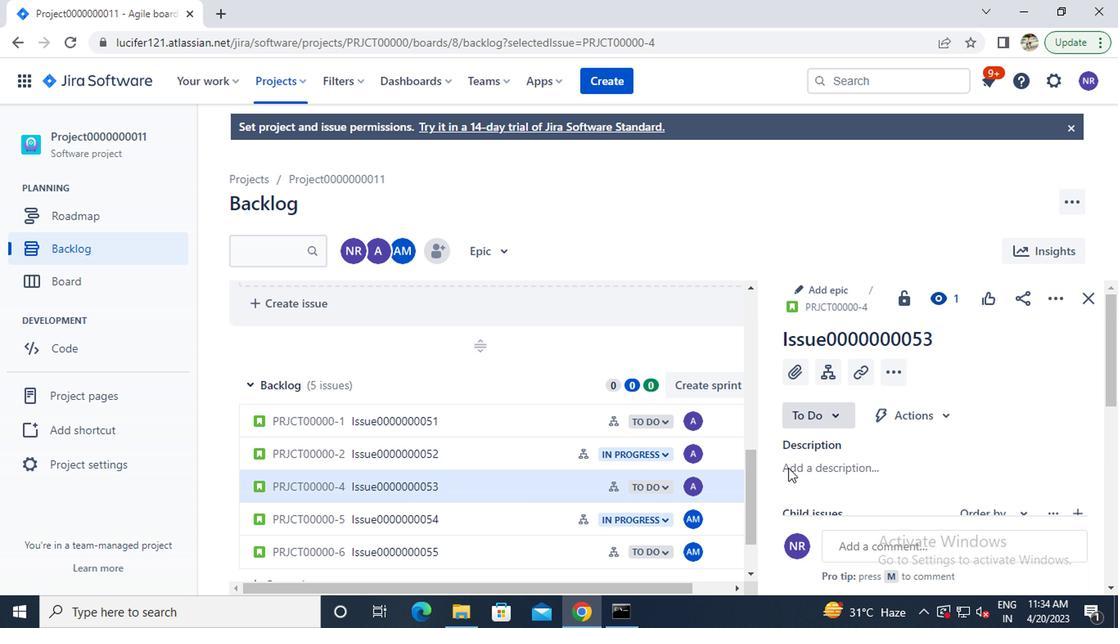 
Action: Mouse scrolled (914, 454) with delta (0, -1)
Screenshot: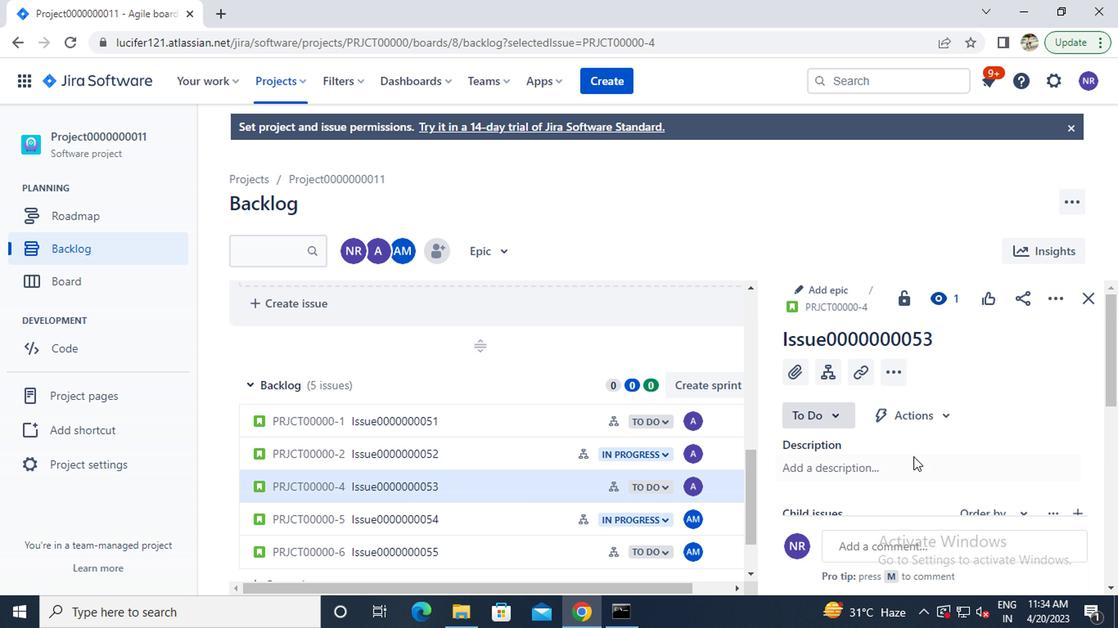 
Action: Mouse moved to (925, 450)
Screenshot: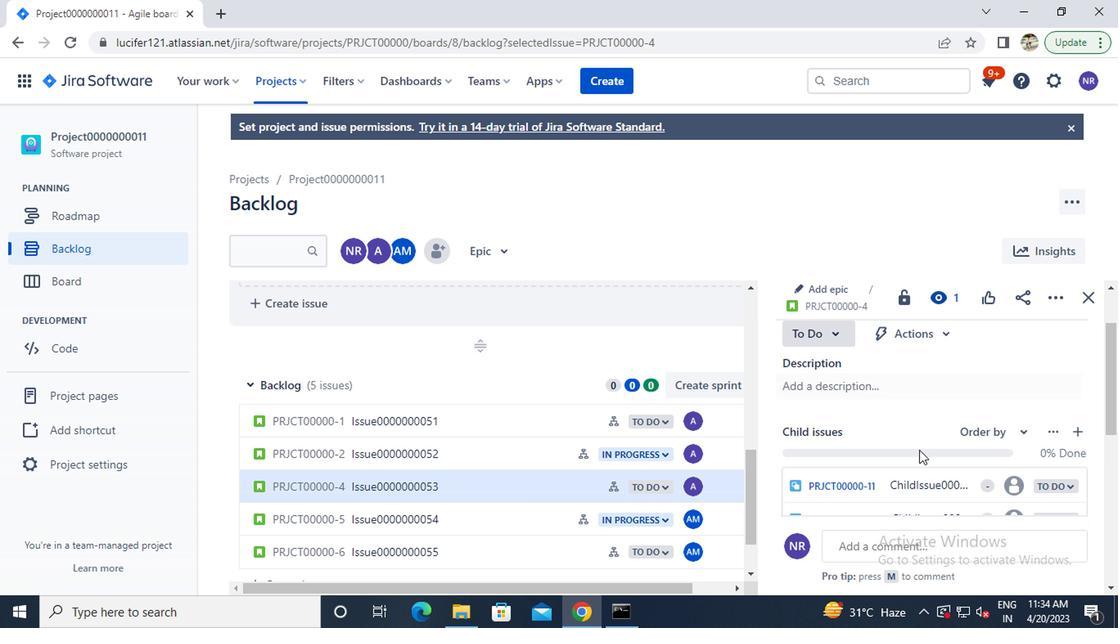 
Action: Mouse scrolled (925, 449) with delta (0, 0)
Screenshot: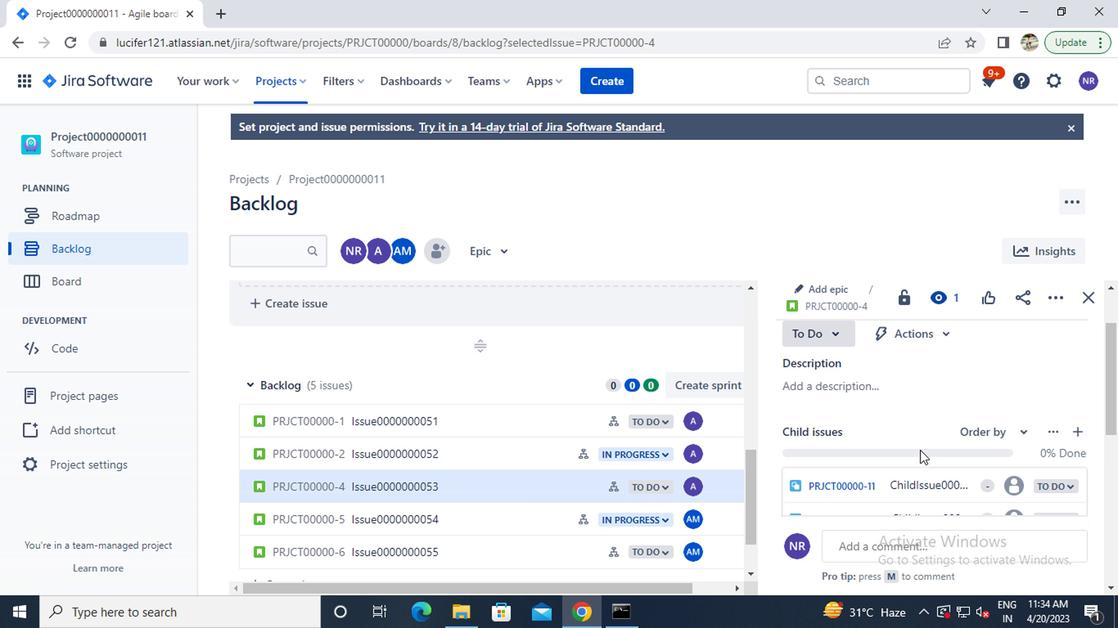 
Action: Mouse moved to (1013, 415)
Screenshot: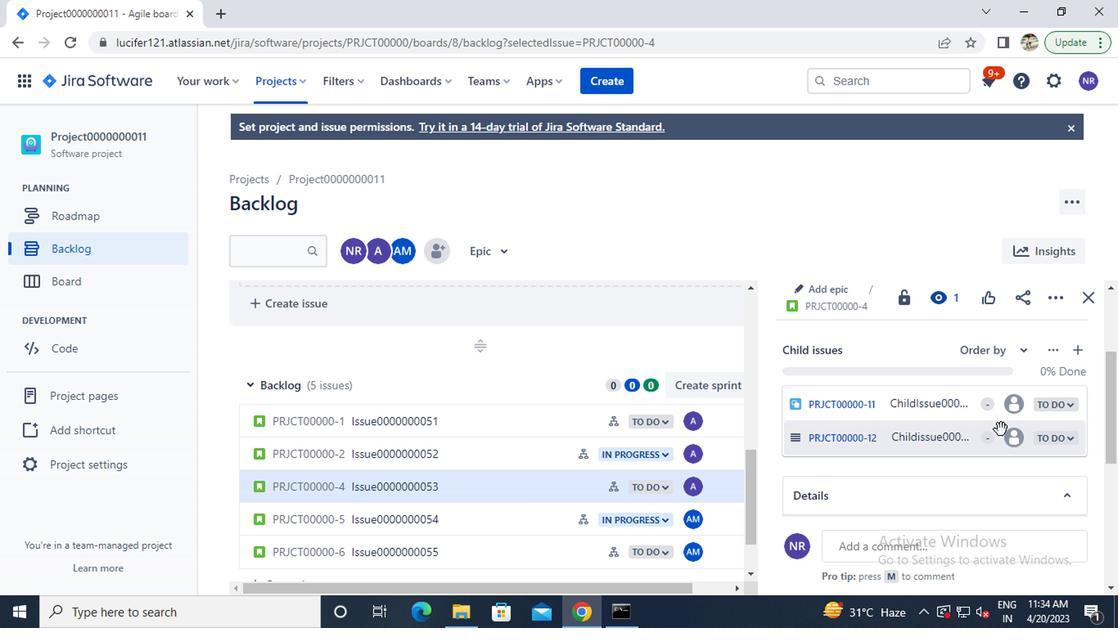 
Action: Mouse pressed left at (1013, 415)
Screenshot: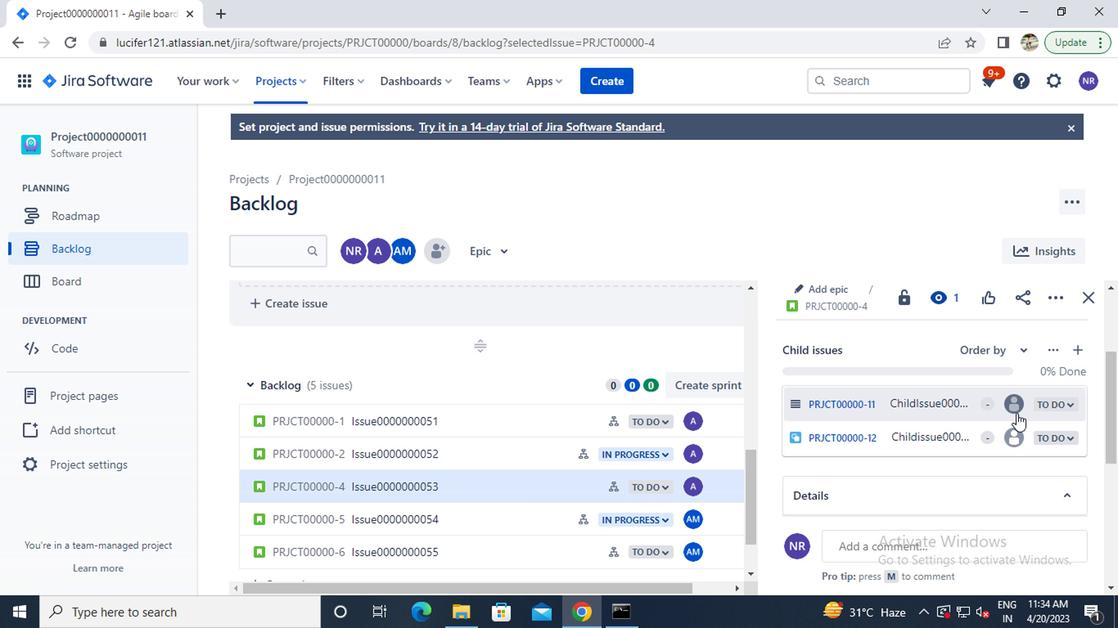 
Action: Mouse moved to (831, 472)
Screenshot: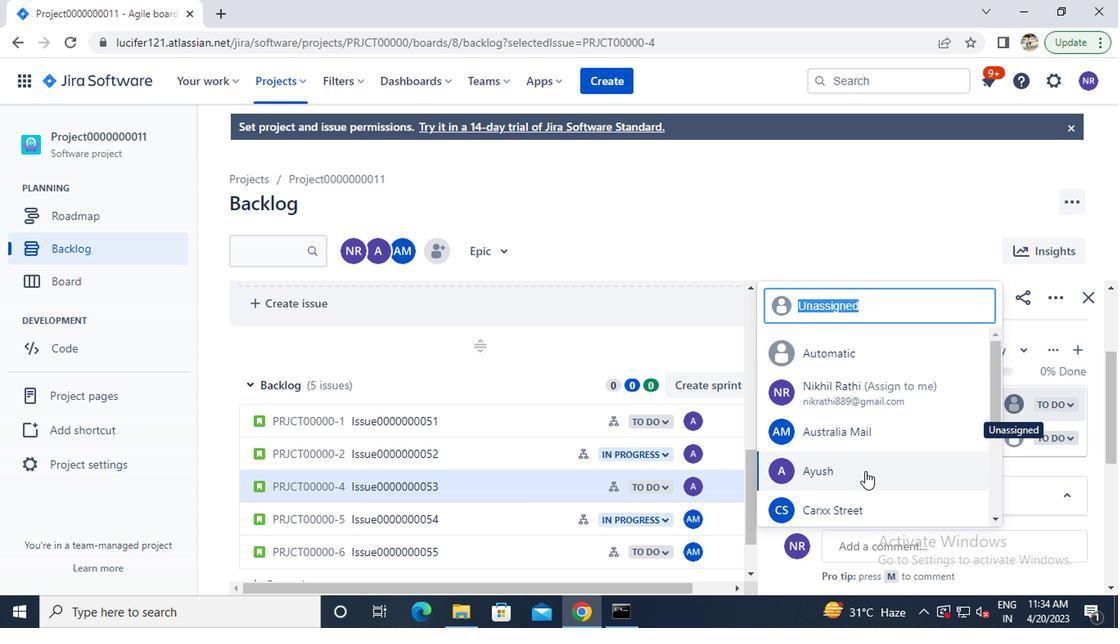 
Action: Mouse pressed left at (831, 472)
Screenshot: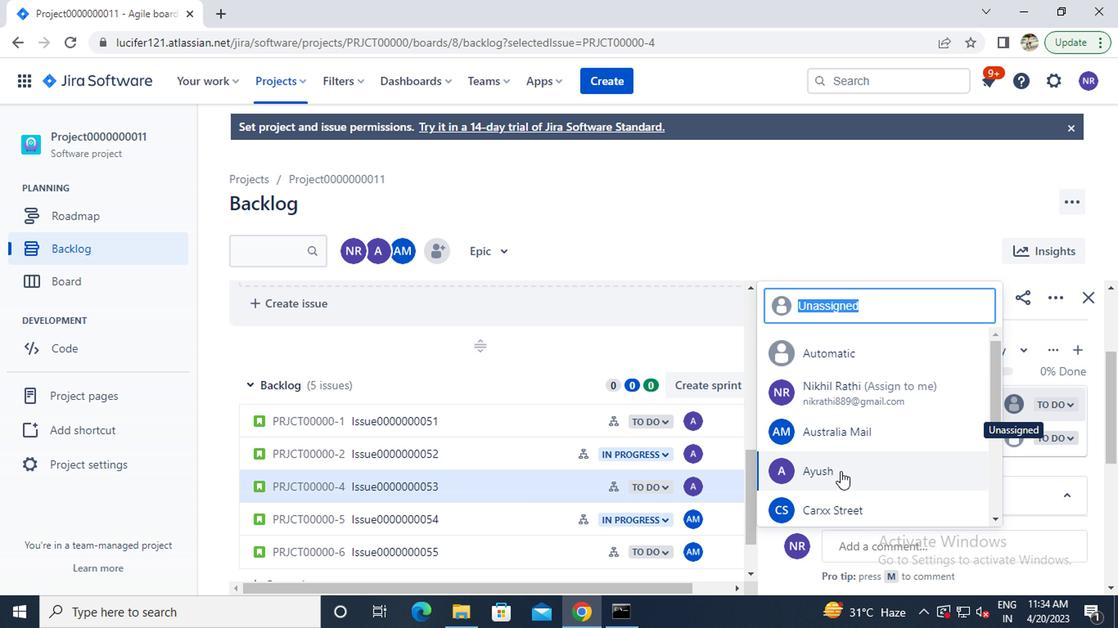 
